 Task: Select the after drop in the drop into the editor: show drop selector.
Action: Mouse moved to (11, 562)
Screenshot: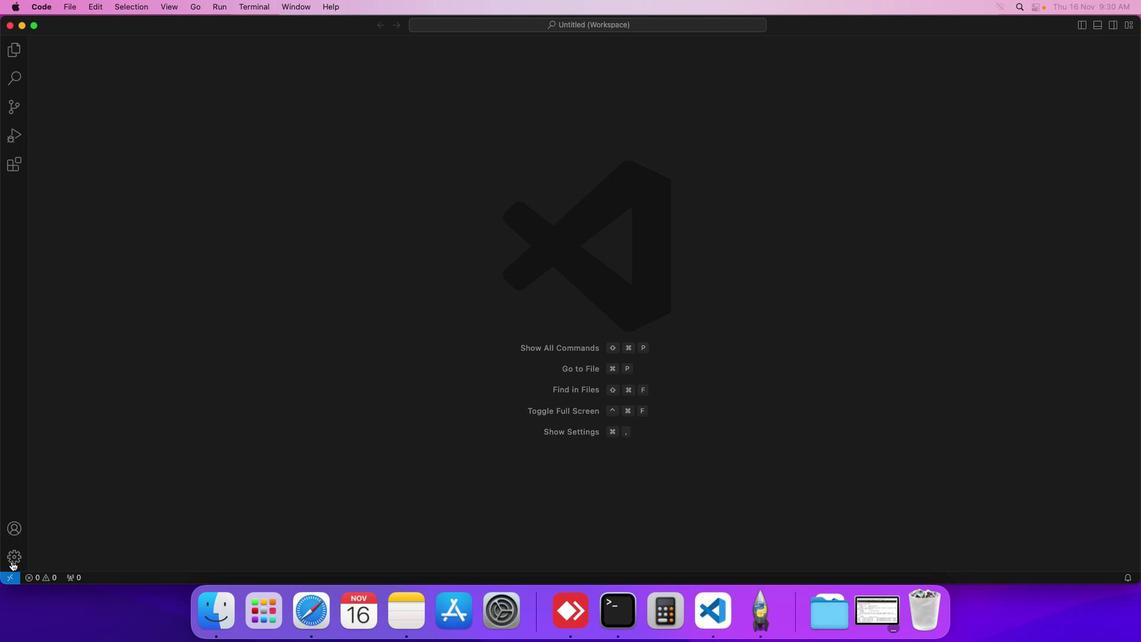 
Action: Mouse pressed left at (11, 562)
Screenshot: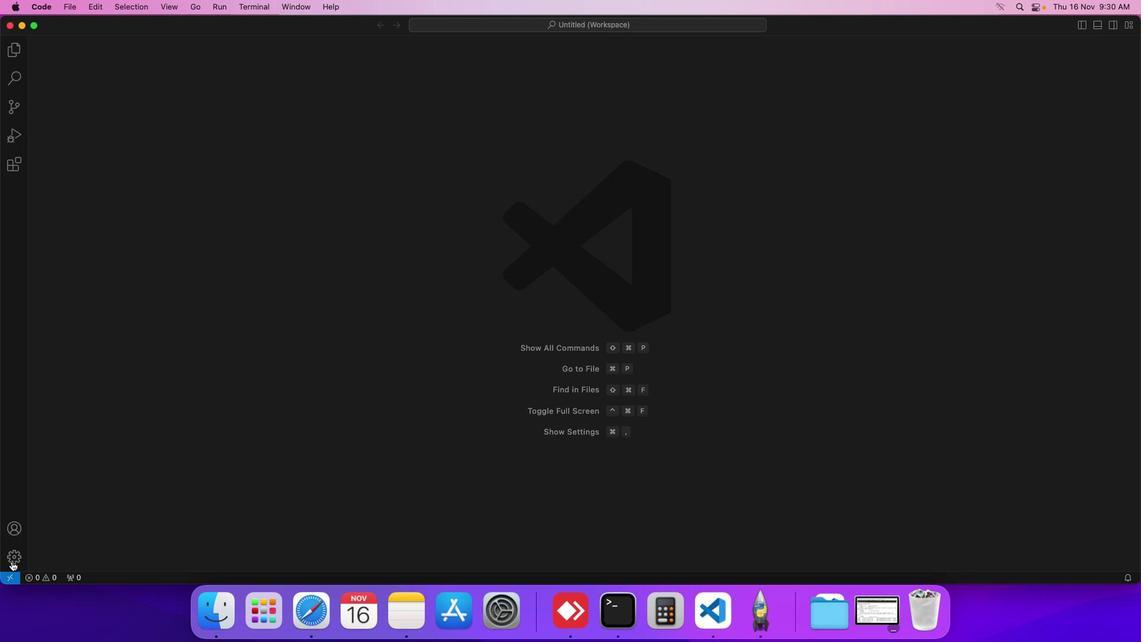 
Action: Mouse moved to (130, 468)
Screenshot: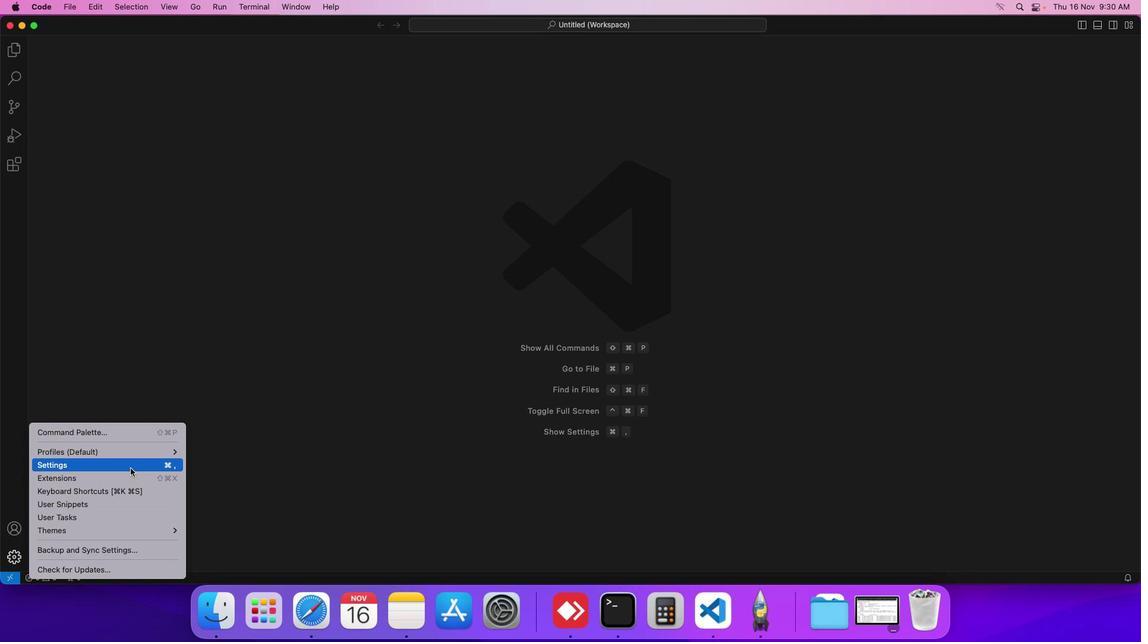 
Action: Mouse pressed left at (130, 468)
Screenshot: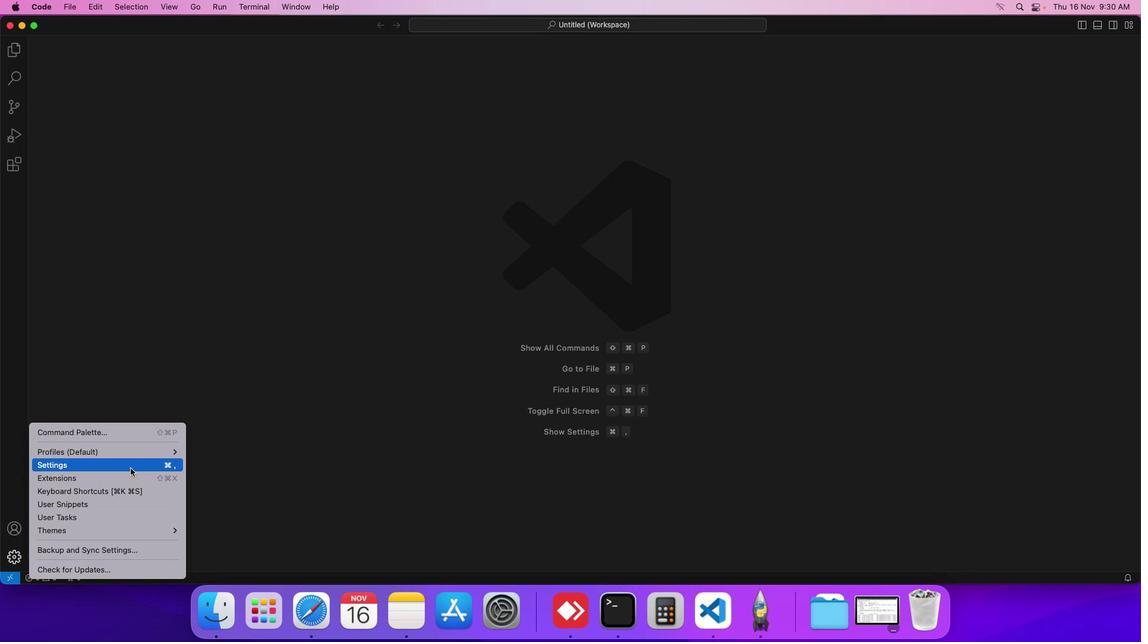 
Action: Mouse moved to (311, 101)
Screenshot: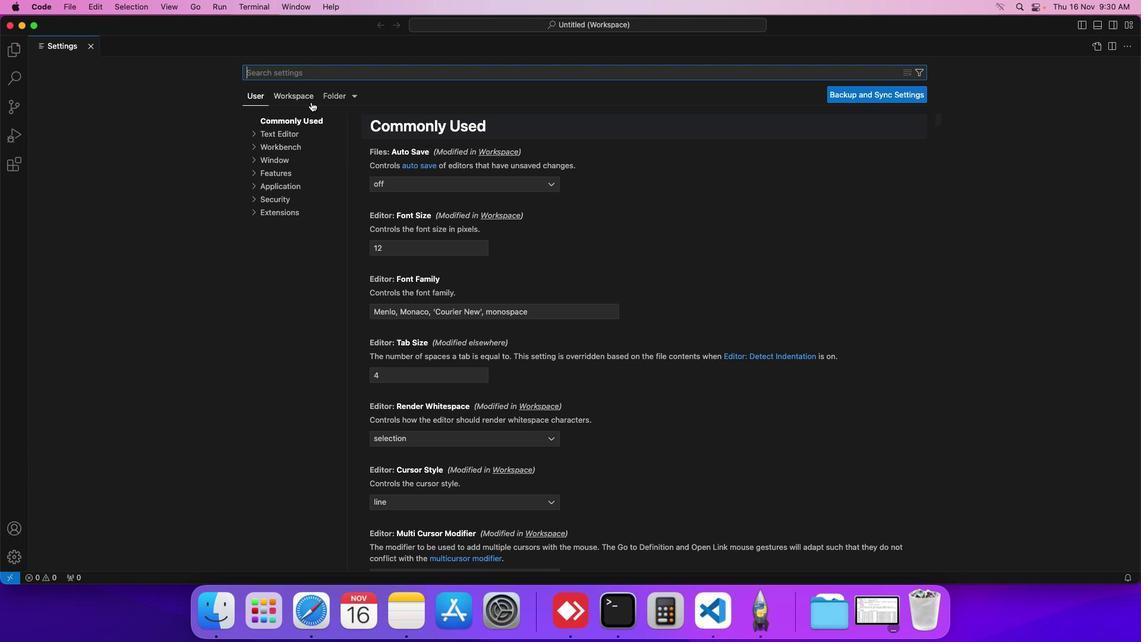 
Action: Mouse pressed left at (311, 101)
Screenshot: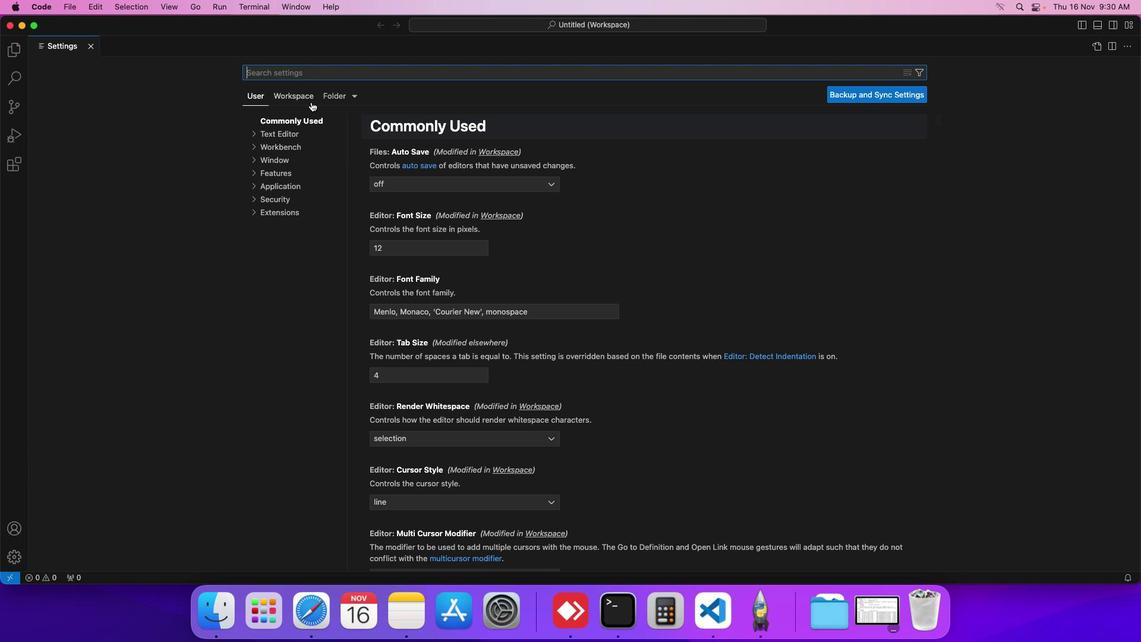 
Action: Mouse moved to (294, 133)
Screenshot: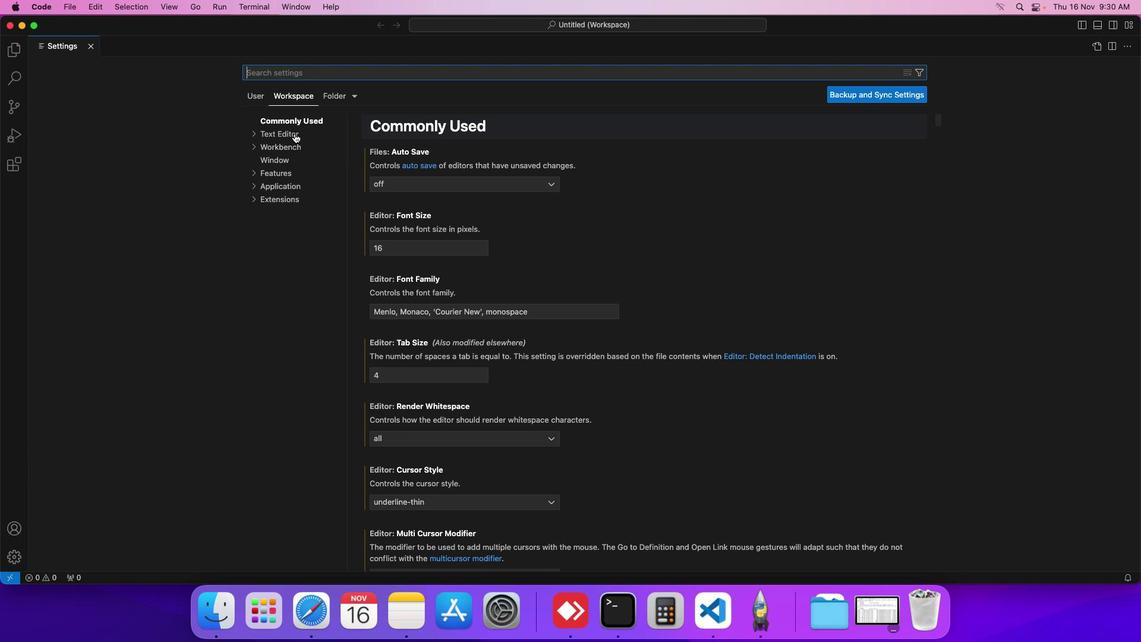 
Action: Mouse pressed left at (294, 133)
Screenshot: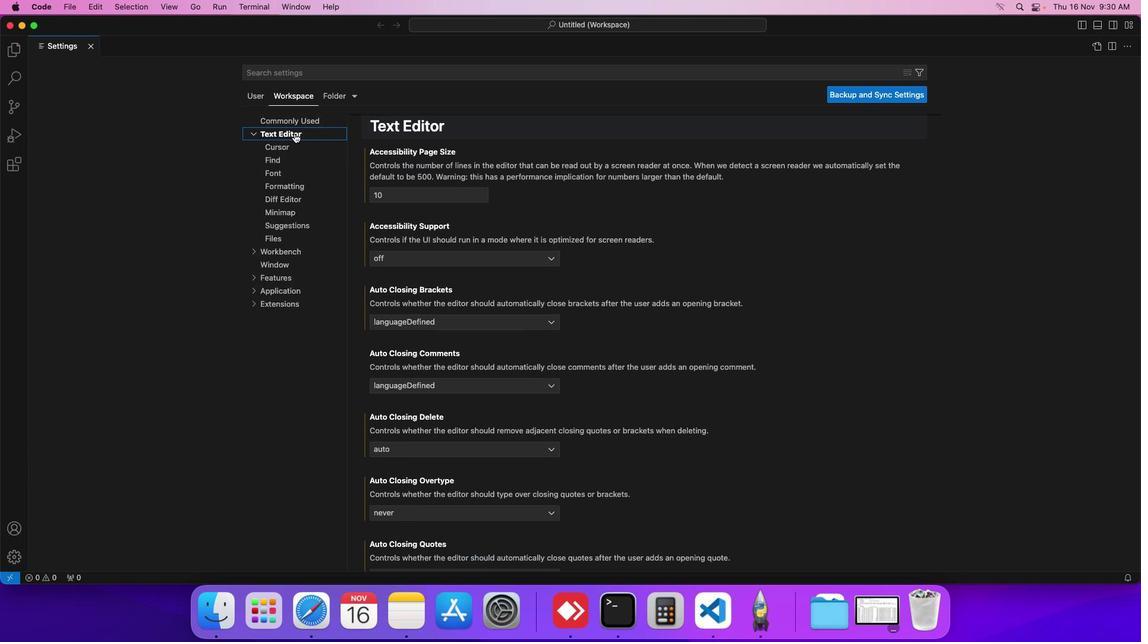 
Action: Mouse moved to (439, 334)
Screenshot: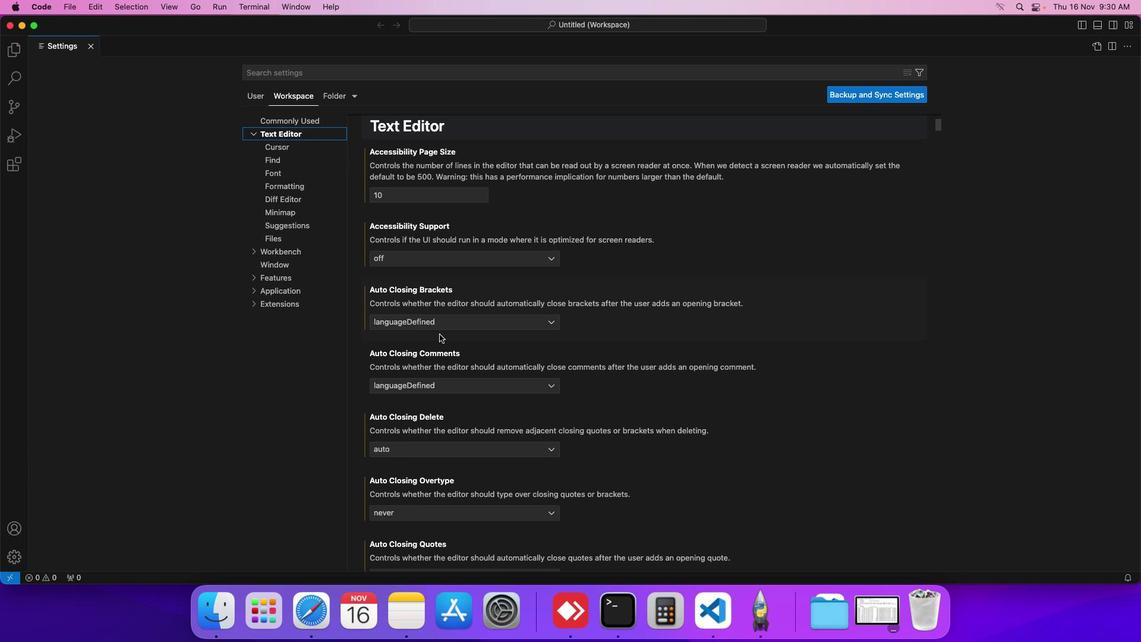
Action: Mouse scrolled (439, 334) with delta (0, 0)
Screenshot: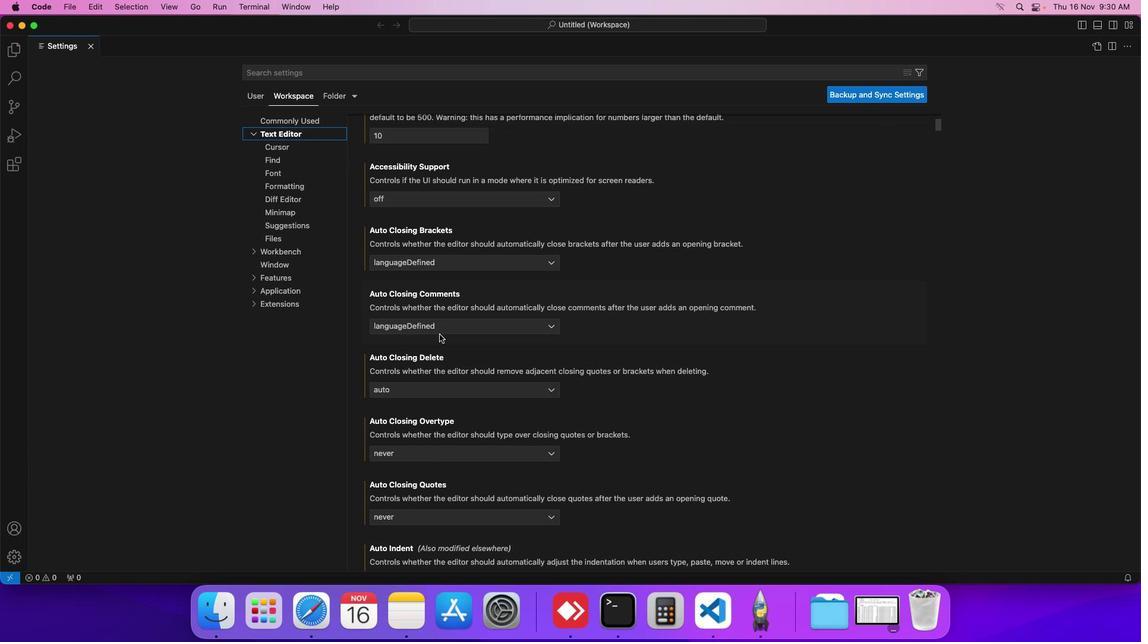 
Action: Mouse scrolled (439, 334) with delta (0, 0)
Screenshot: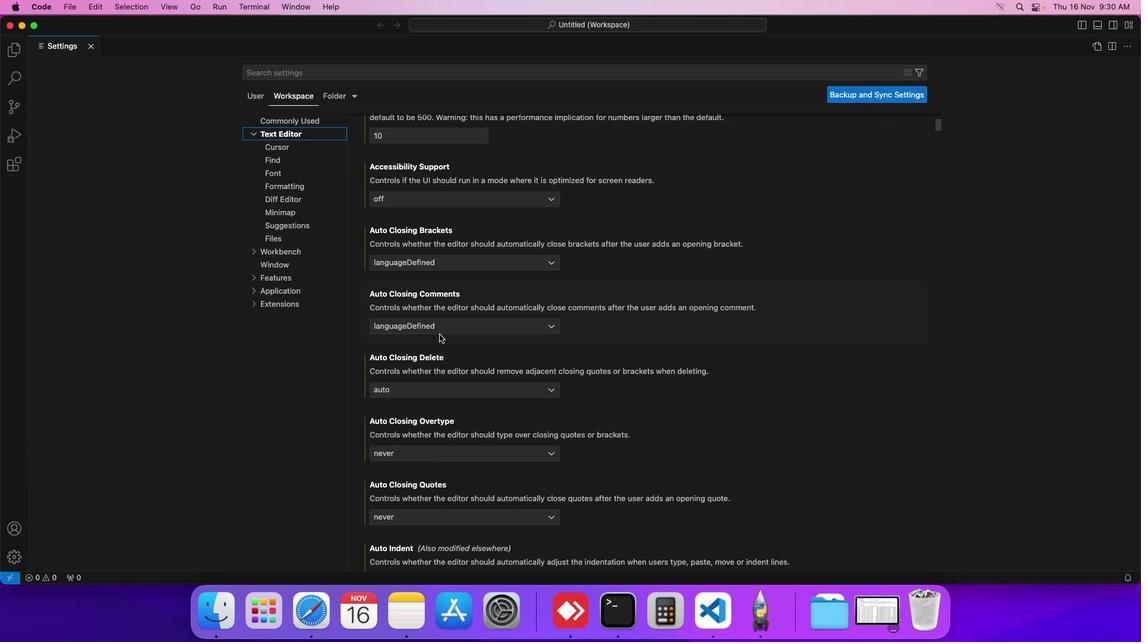 
Action: Mouse scrolled (439, 334) with delta (0, 0)
Screenshot: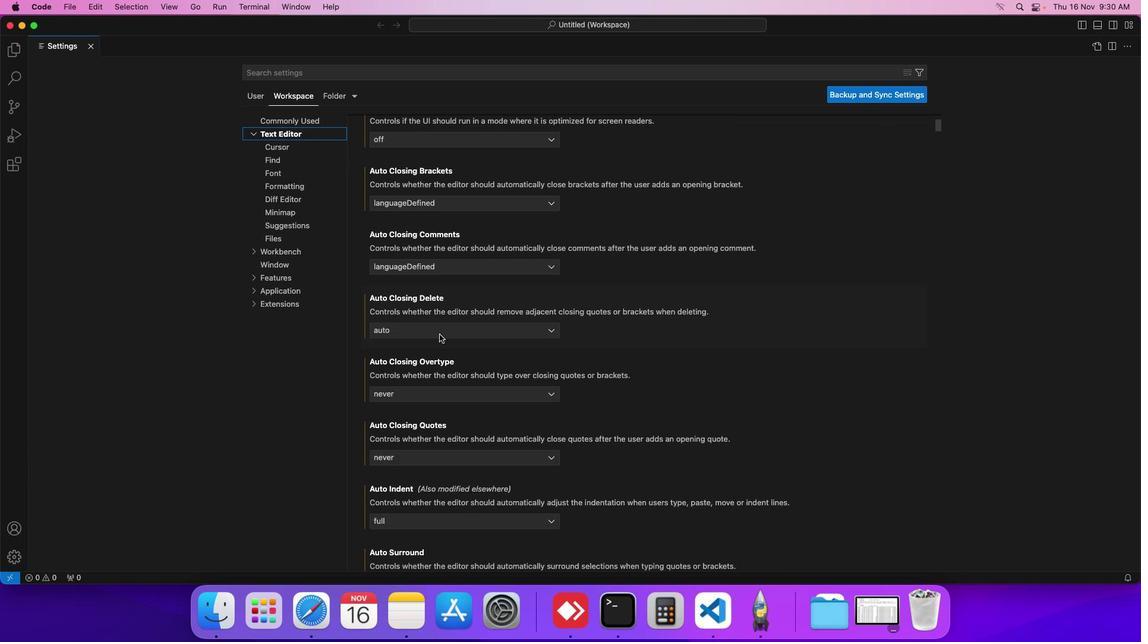 
Action: Mouse scrolled (439, 334) with delta (0, 0)
Screenshot: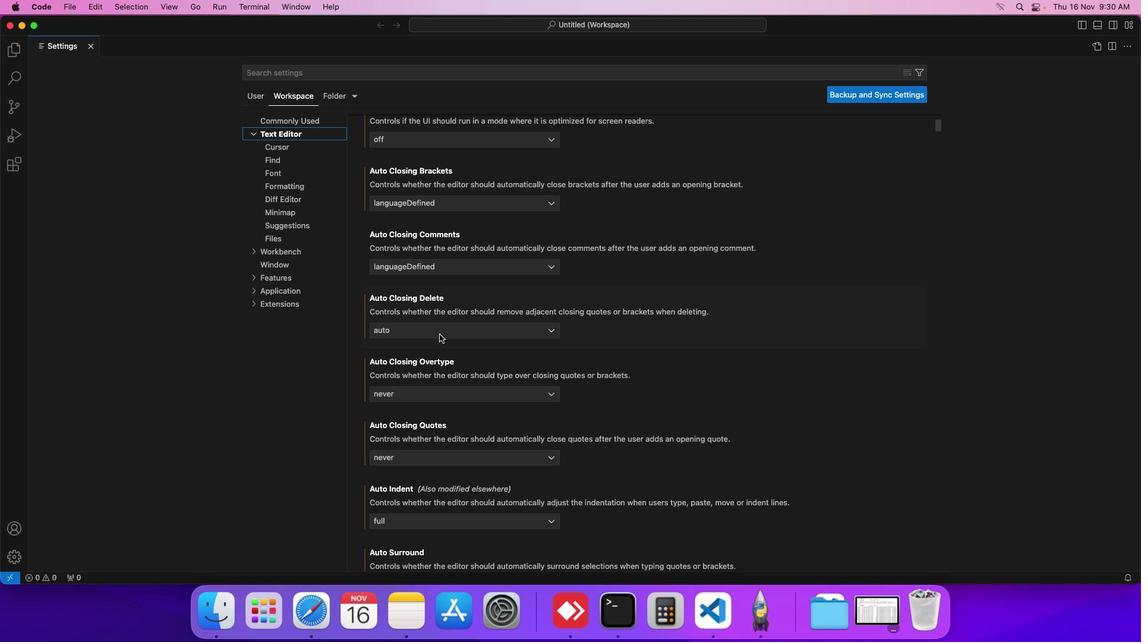 
Action: Mouse scrolled (439, 334) with delta (0, 0)
Screenshot: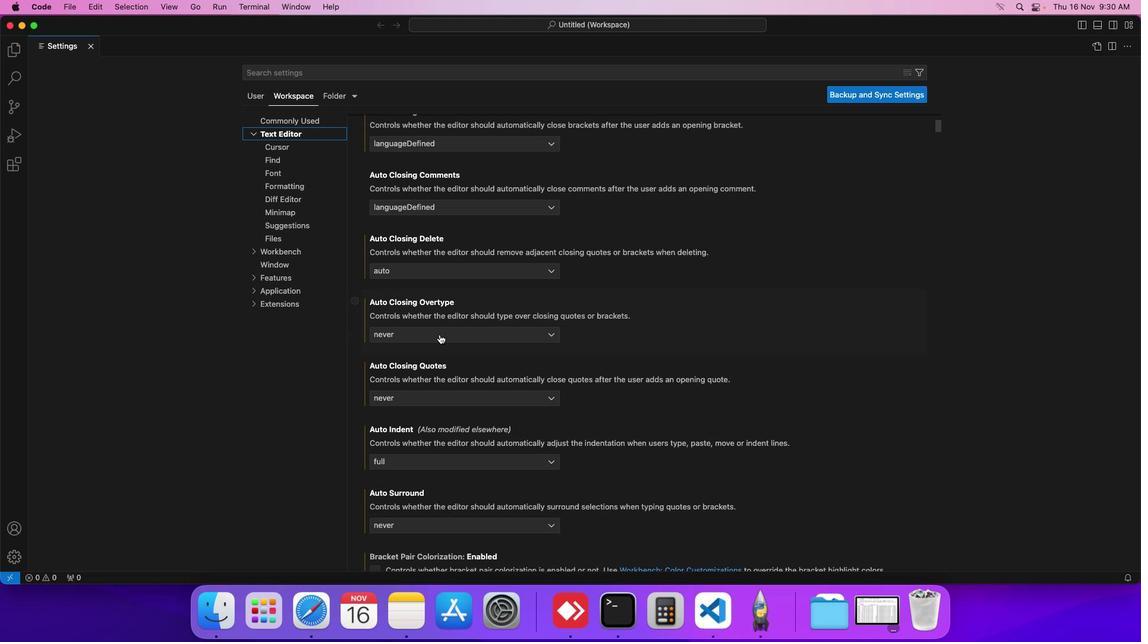 
Action: Mouse scrolled (439, 334) with delta (0, 0)
Screenshot: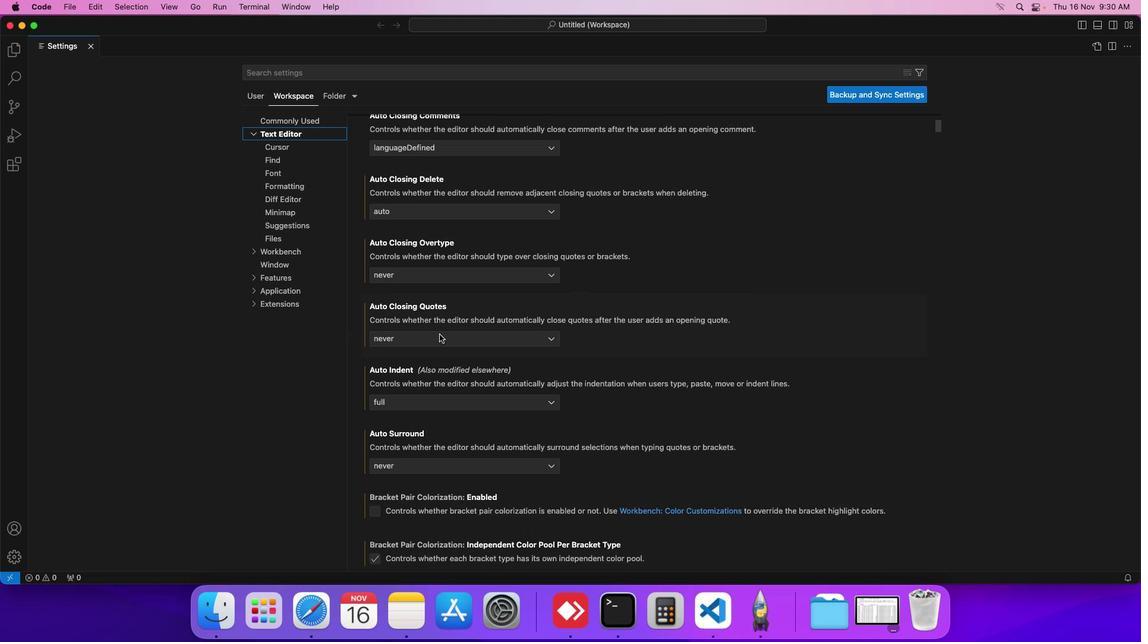 
Action: Mouse scrolled (439, 334) with delta (0, -1)
Screenshot: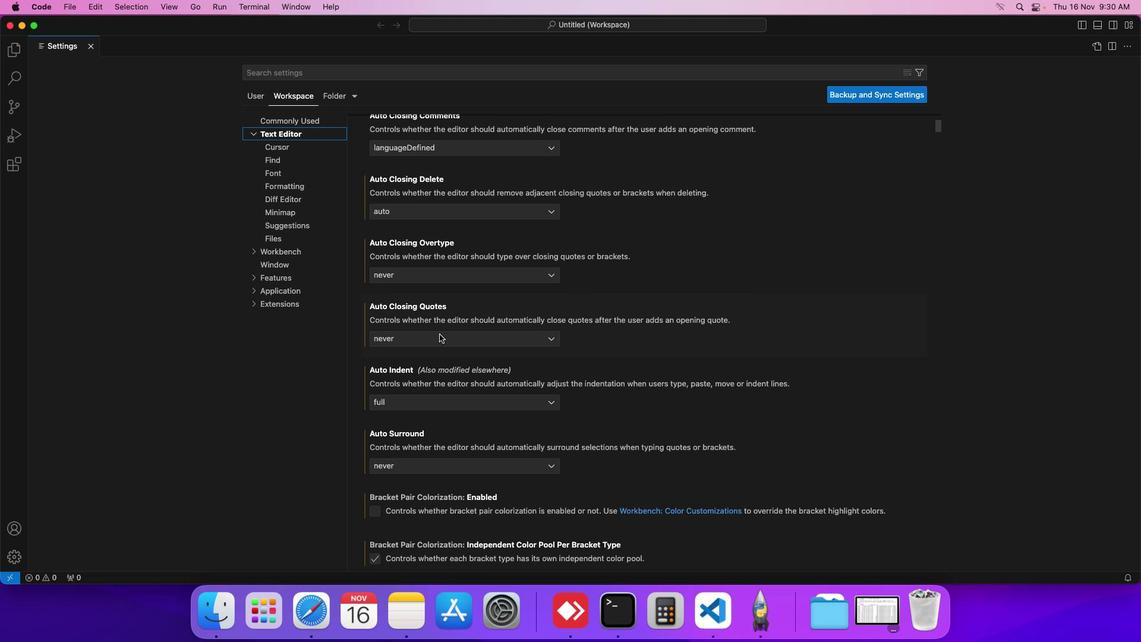 
Action: Mouse scrolled (439, 334) with delta (0, -1)
Screenshot: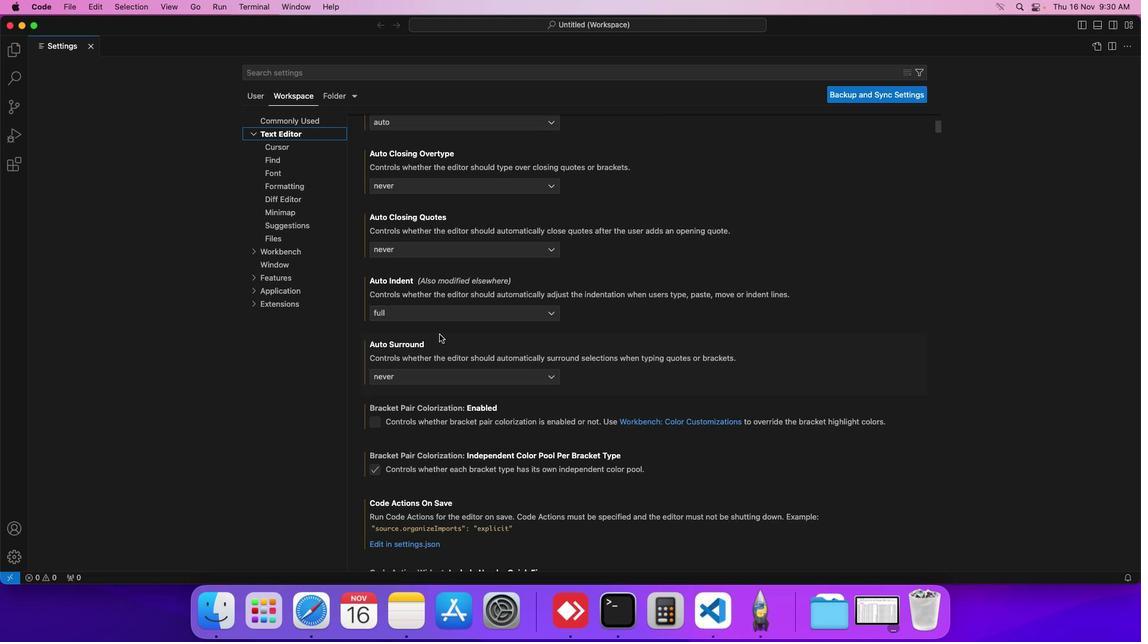 
Action: Mouse scrolled (439, 334) with delta (0, -1)
Screenshot: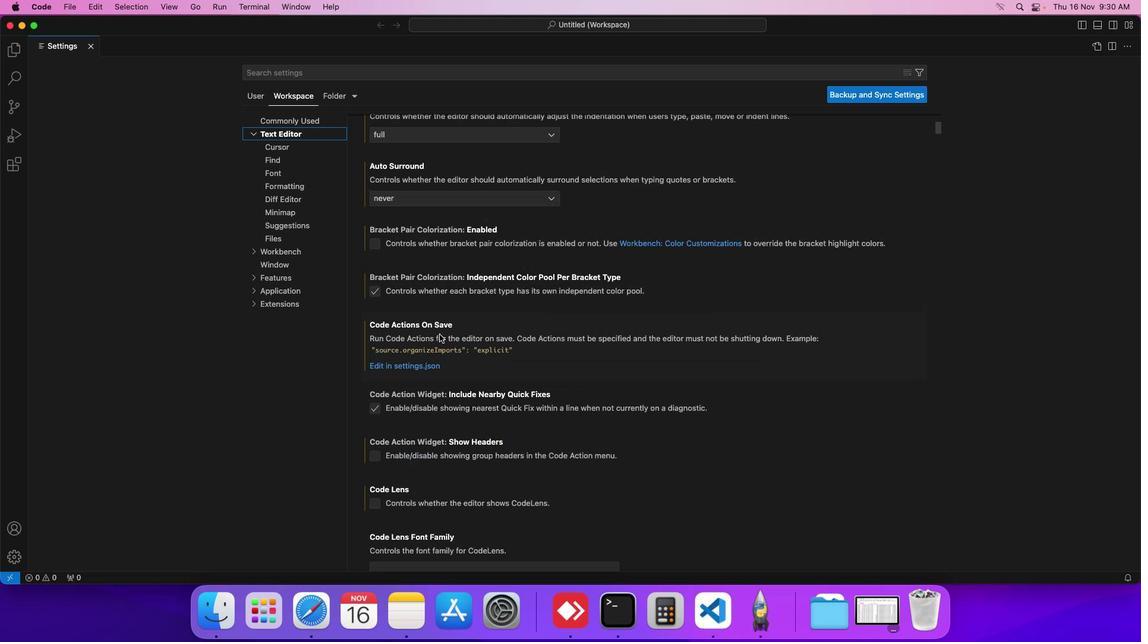 
Action: Mouse scrolled (439, 334) with delta (0, -1)
Screenshot: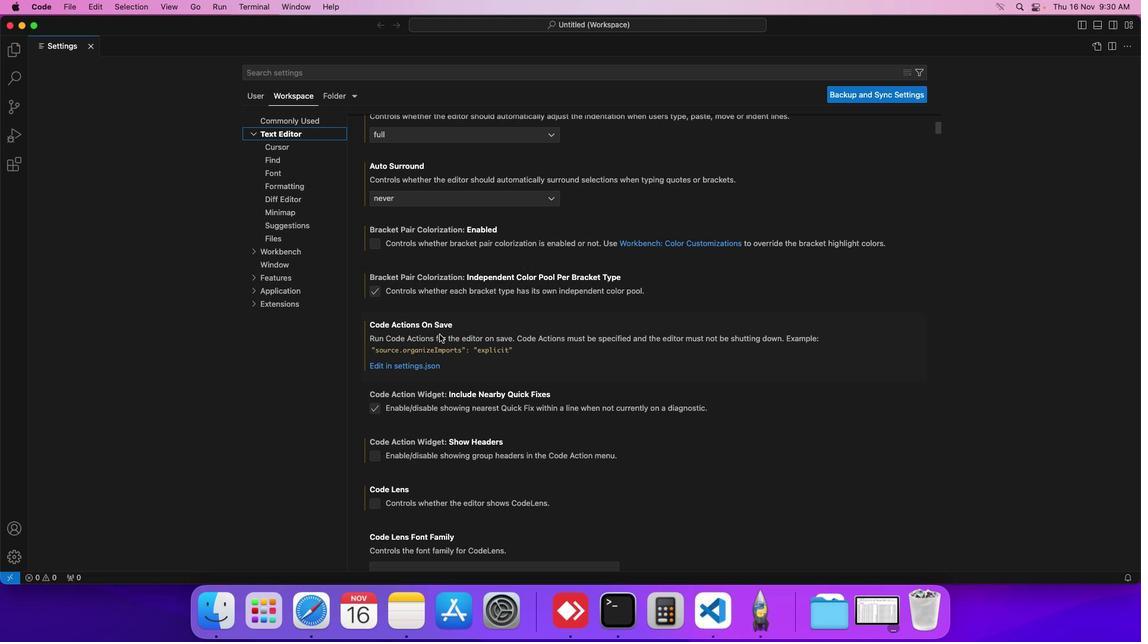 
Action: Mouse scrolled (439, 334) with delta (0, 0)
Screenshot: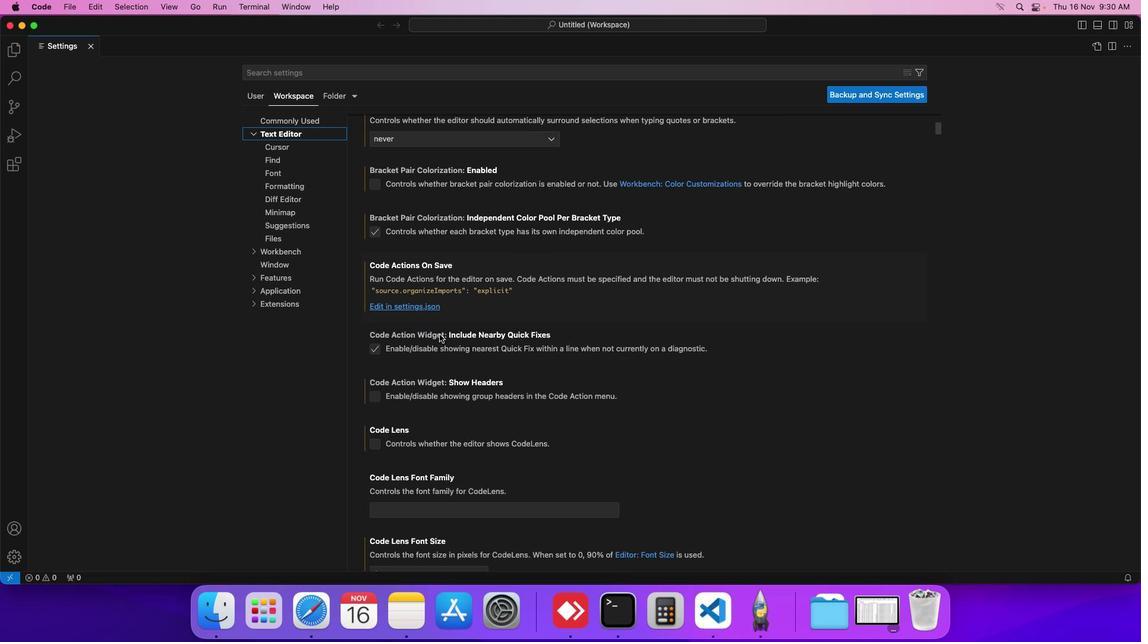 
Action: Mouse scrolled (439, 334) with delta (0, 0)
Screenshot: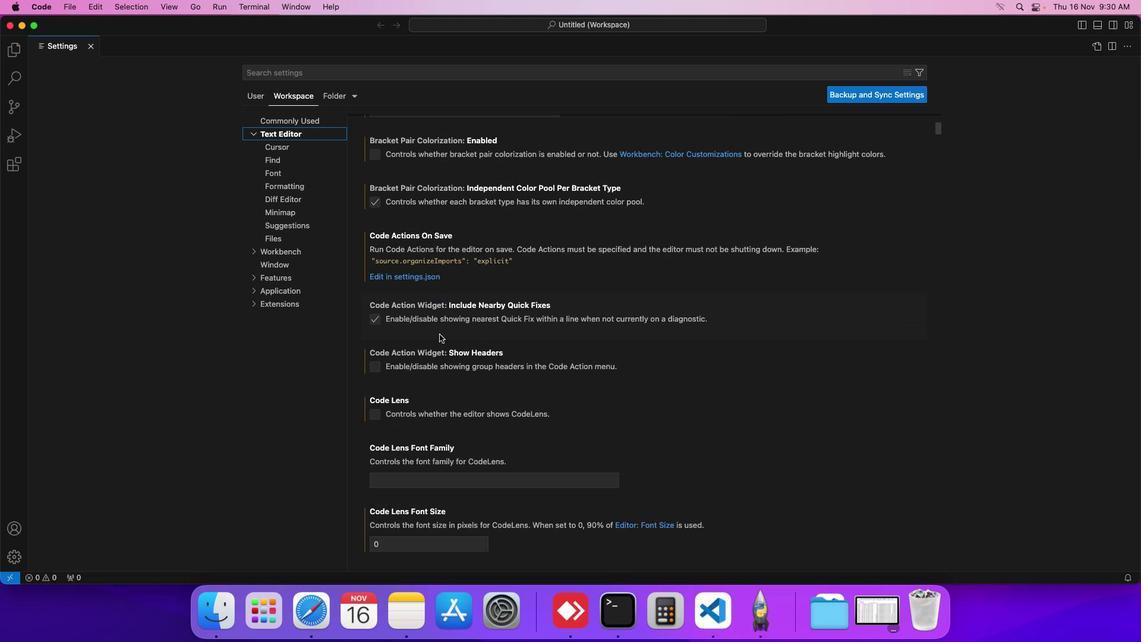
Action: Mouse scrolled (439, 334) with delta (0, 0)
Screenshot: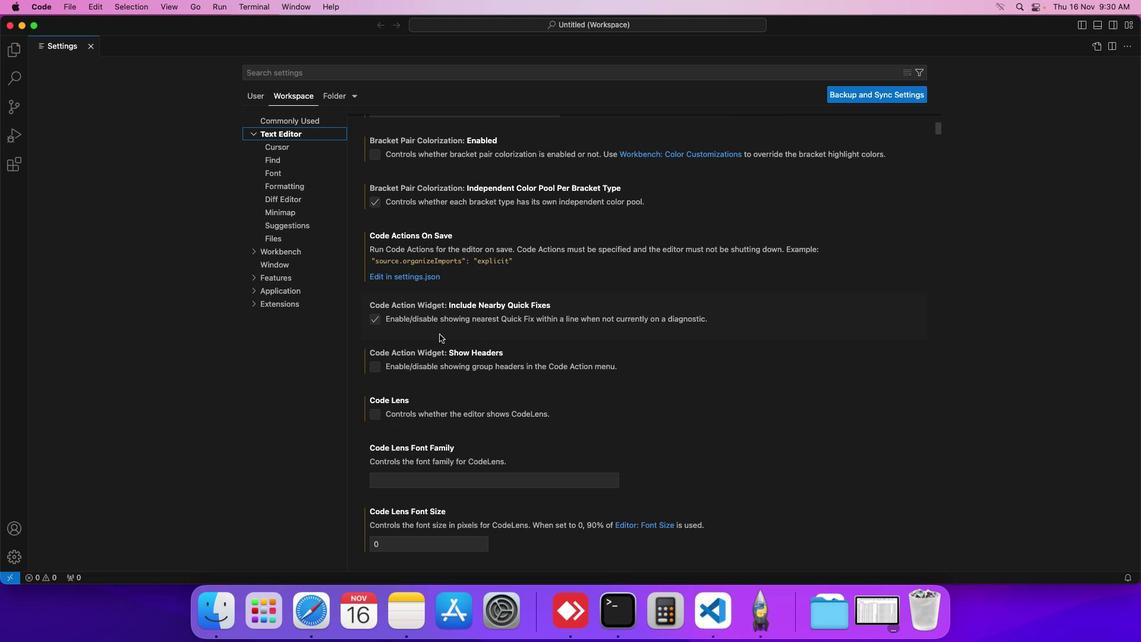 
Action: Mouse scrolled (439, 334) with delta (0, 0)
Screenshot: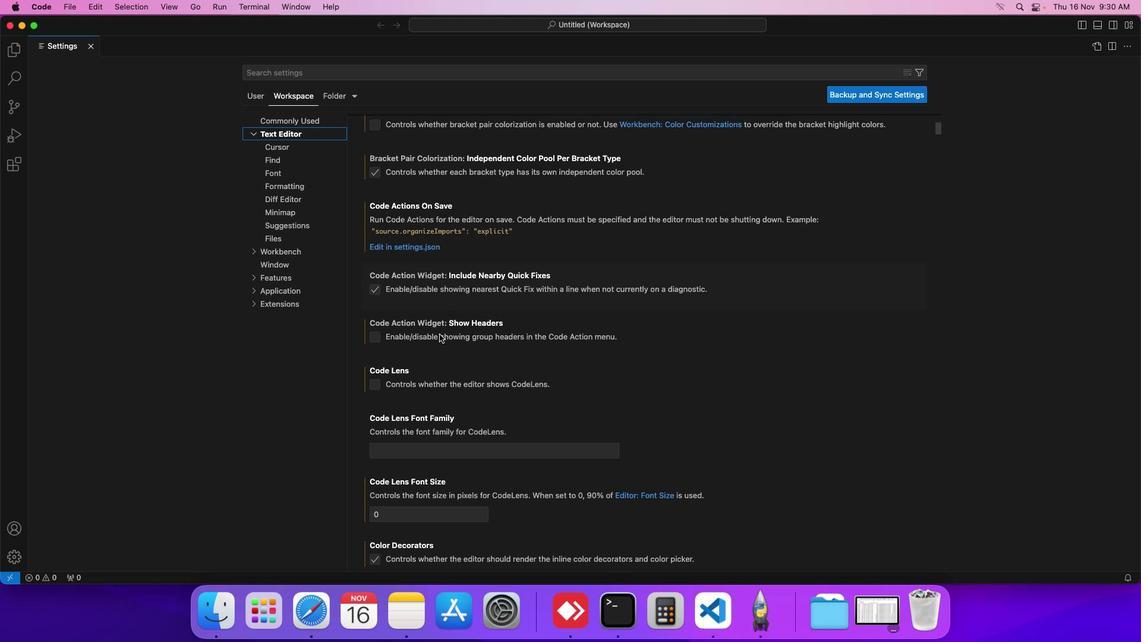 
Action: Mouse scrolled (439, 334) with delta (0, 0)
Screenshot: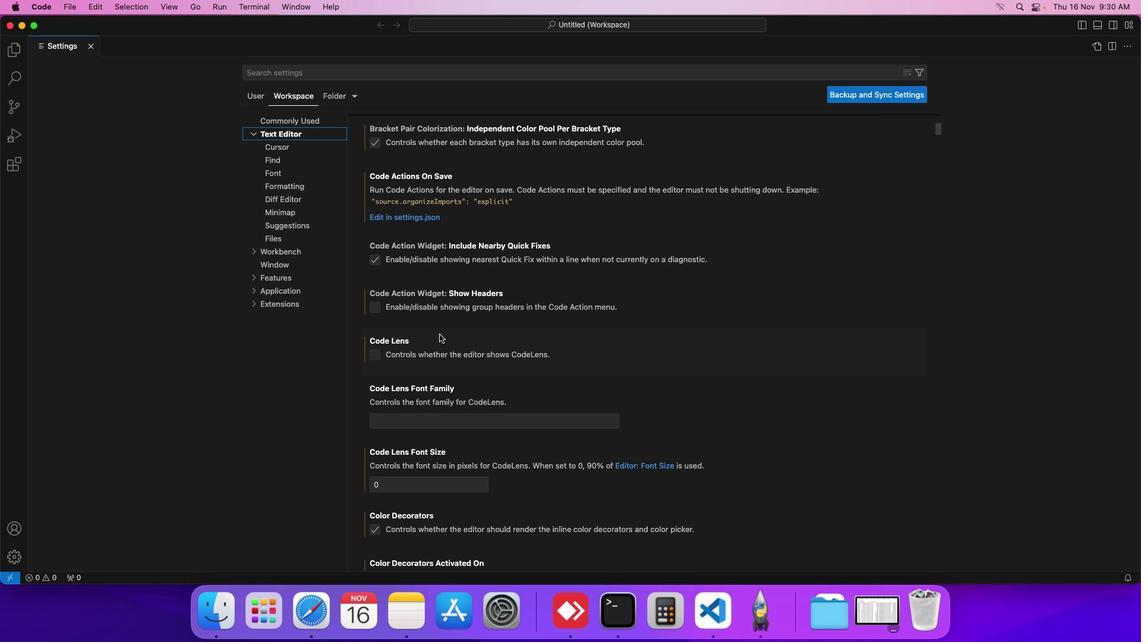 
Action: Mouse scrolled (439, 334) with delta (0, 0)
Screenshot: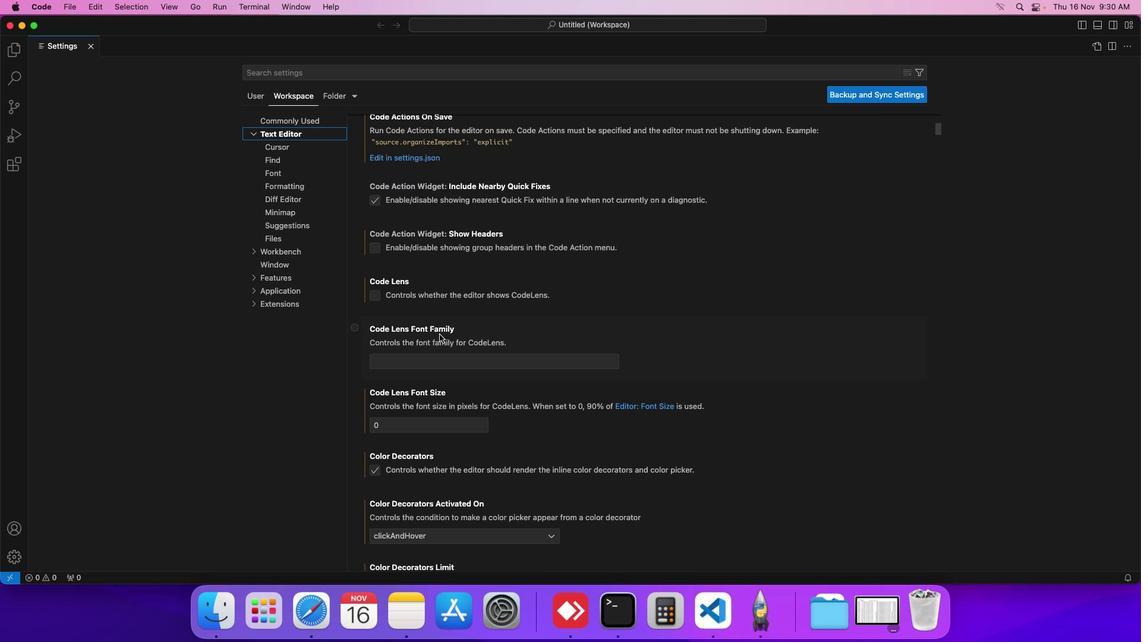 
Action: Mouse scrolled (439, 334) with delta (0, 0)
Screenshot: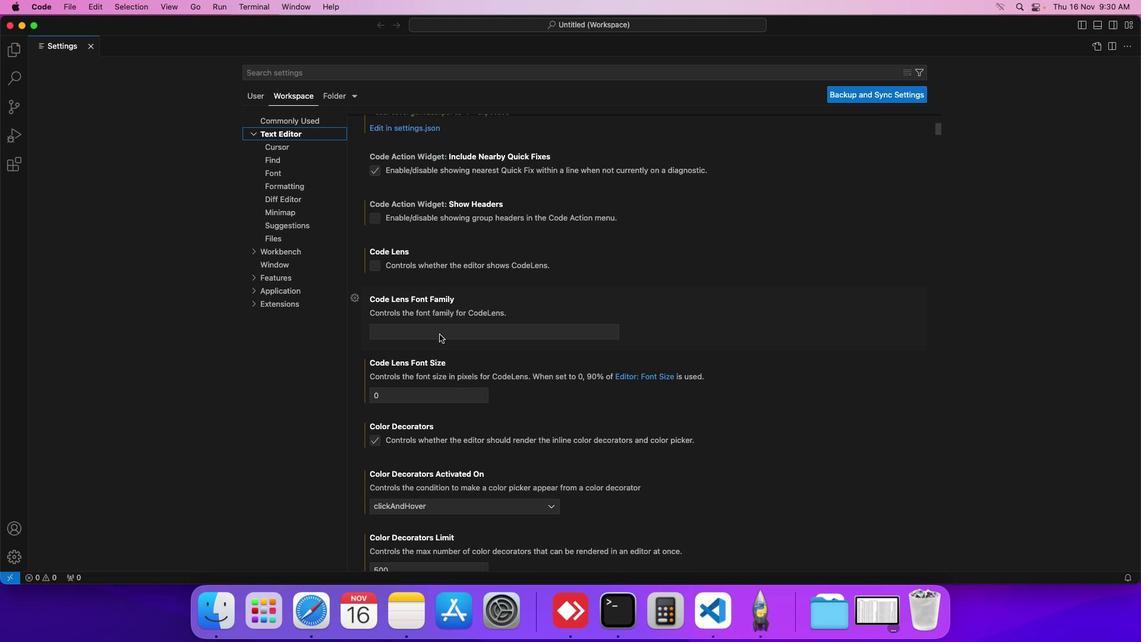 
Action: Mouse scrolled (439, 334) with delta (0, 0)
Screenshot: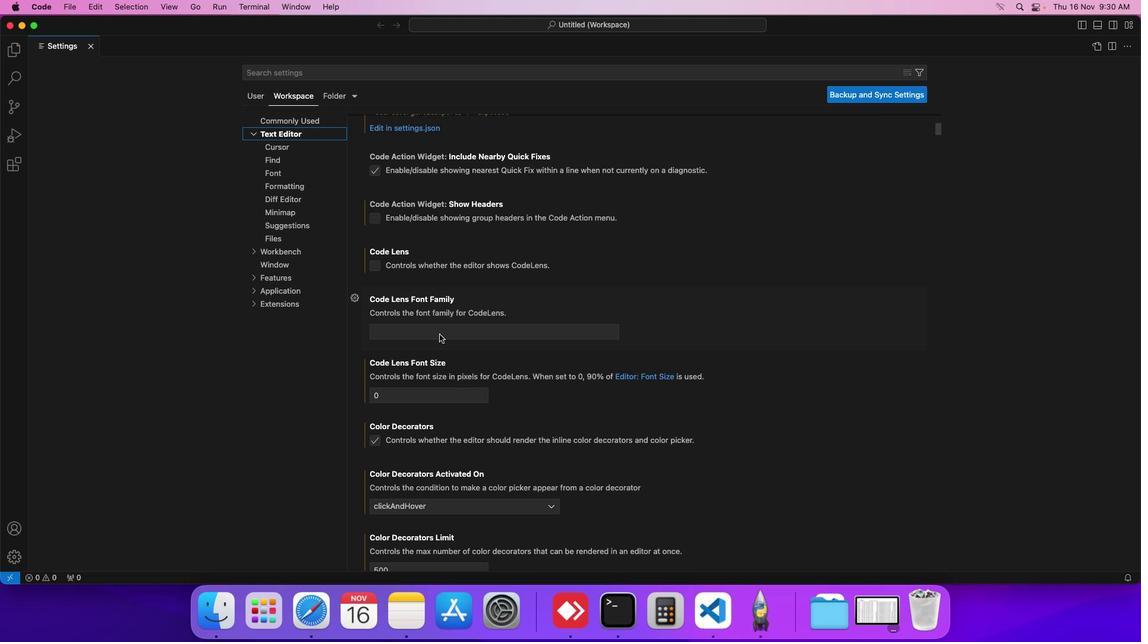 
Action: Mouse scrolled (439, 334) with delta (0, 0)
Screenshot: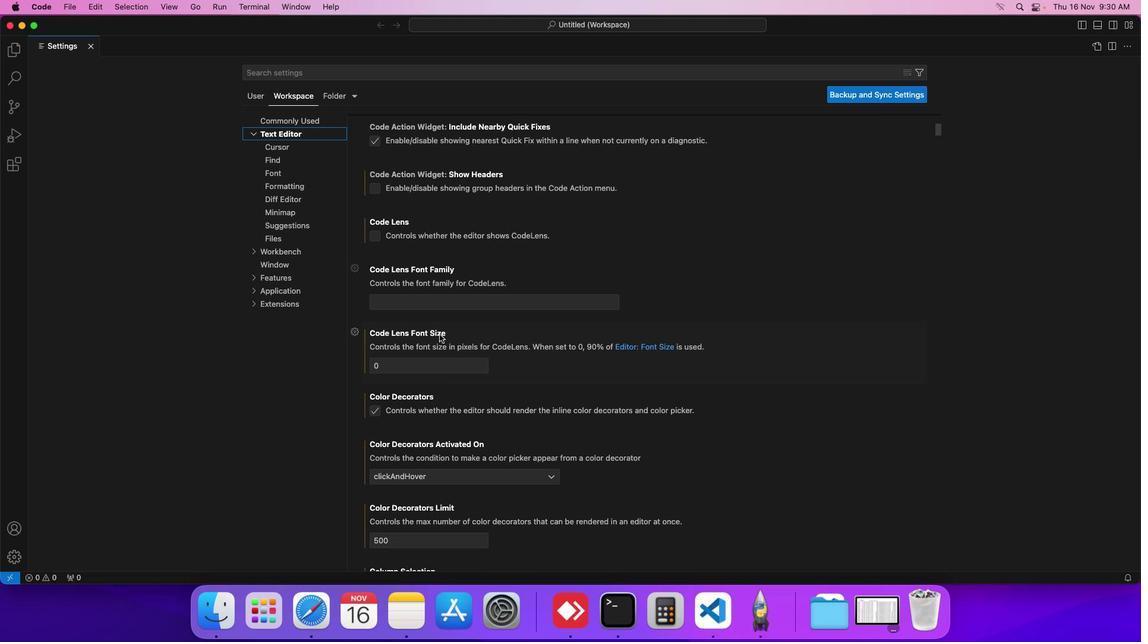 
Action: Mouse scrolled (439, 334) with delta (0, 0)
Screenshot: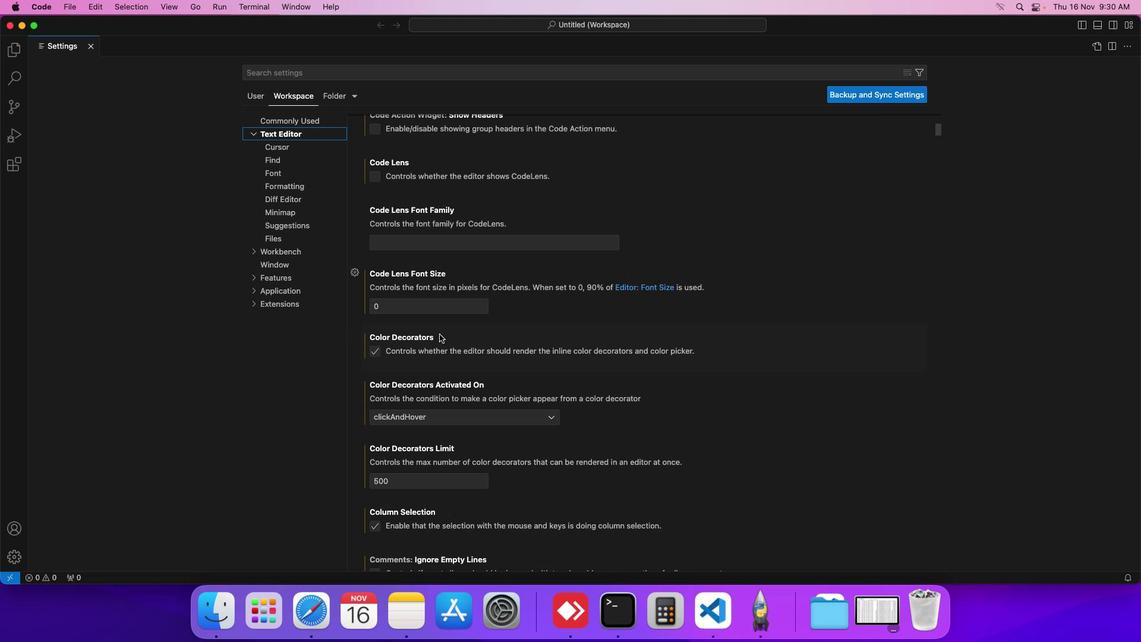 
Action: Mouse scrolled (439, 334) with delta (0, 0)
Screenshot: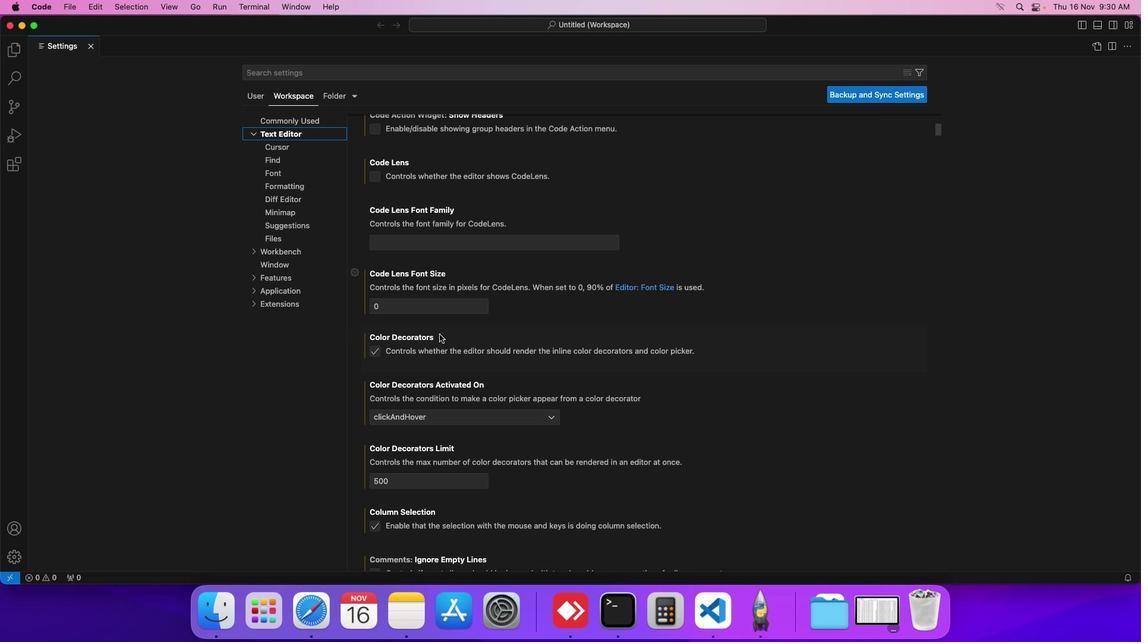 
Action: Mouse scrolled (439, 334) with delta (0, 0)
Screenshot: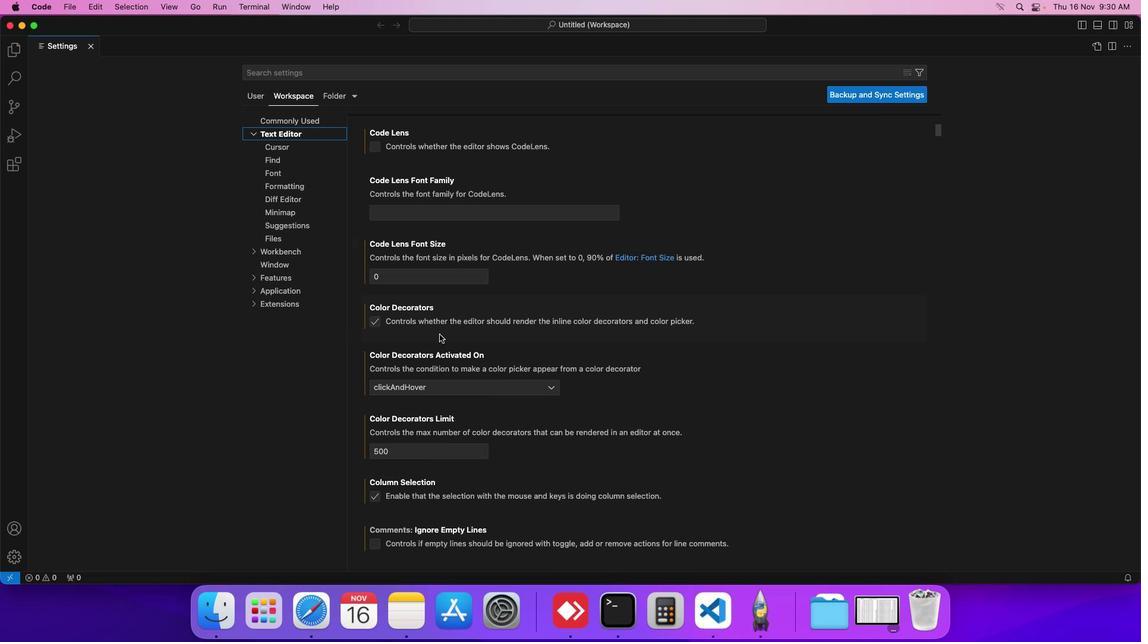 
Action: Mouse scrolled (439, 334) with delta (0, 0)
Screenshot: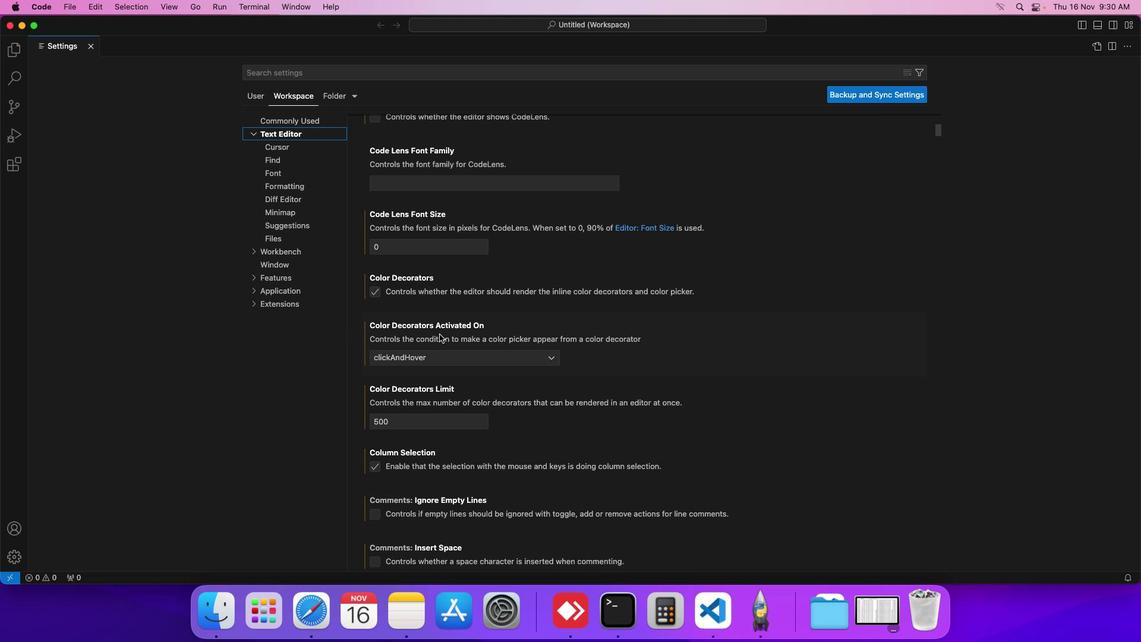 
Action: Mouse scrolled (439, 334) with delta (0, 0)
Screenshot: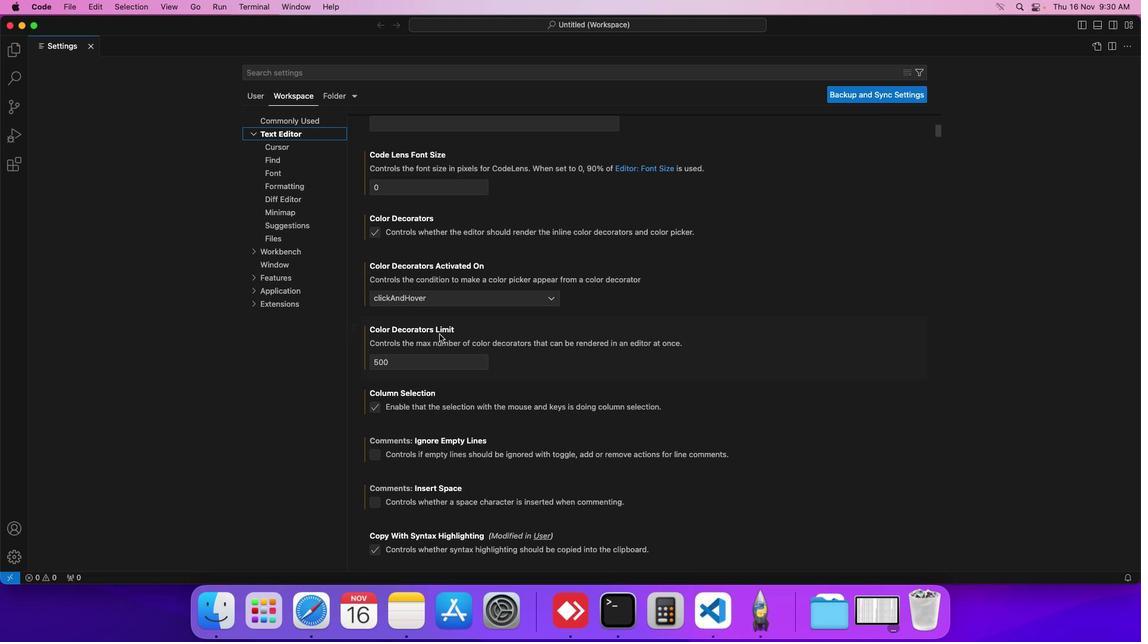 
Action: Mouse scrolled (439, 334) with delta (0, 0)
Screenshot: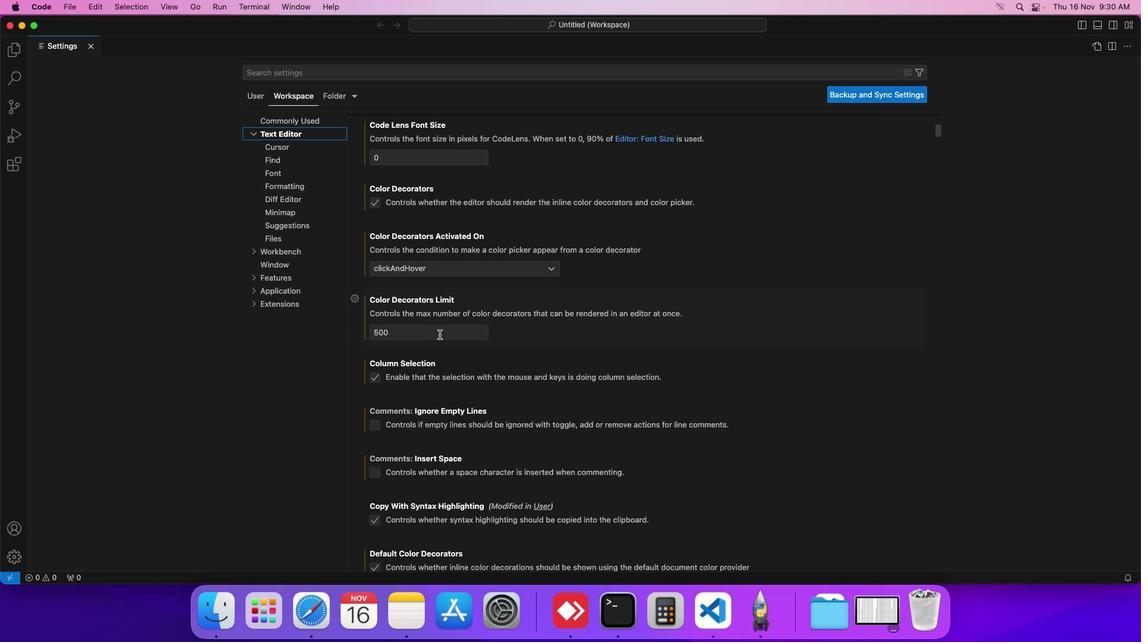 
Action: Mouse scrolled (439, 334) with delta (0, 0)
Screenshot: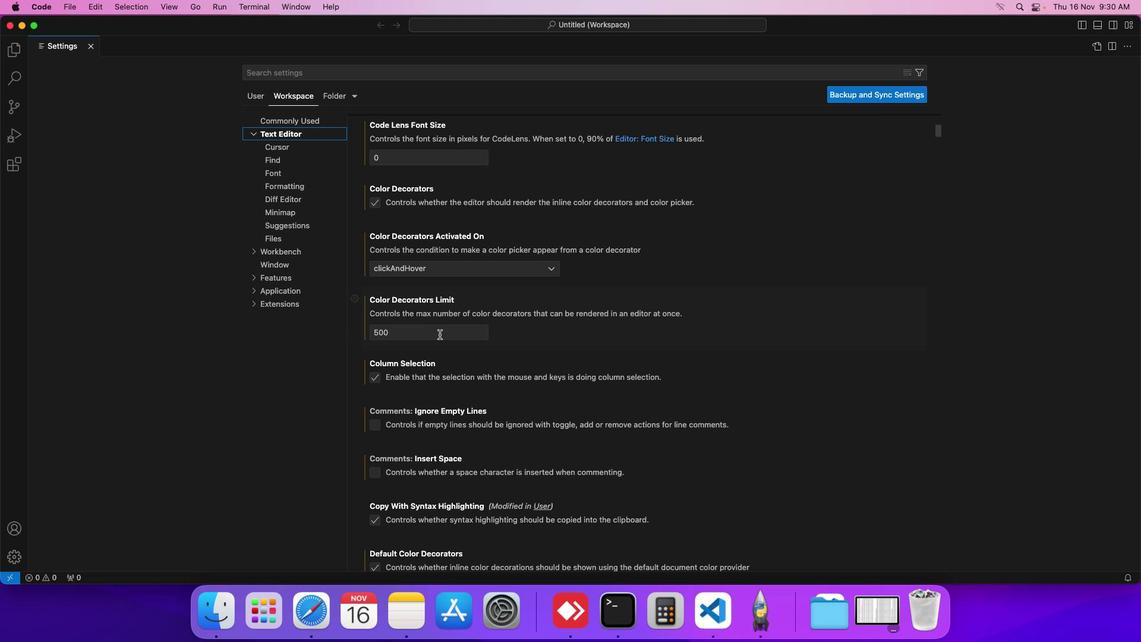 
Action: Mouse scrolled (439, 334) with delta (0, 0)
Screenshot: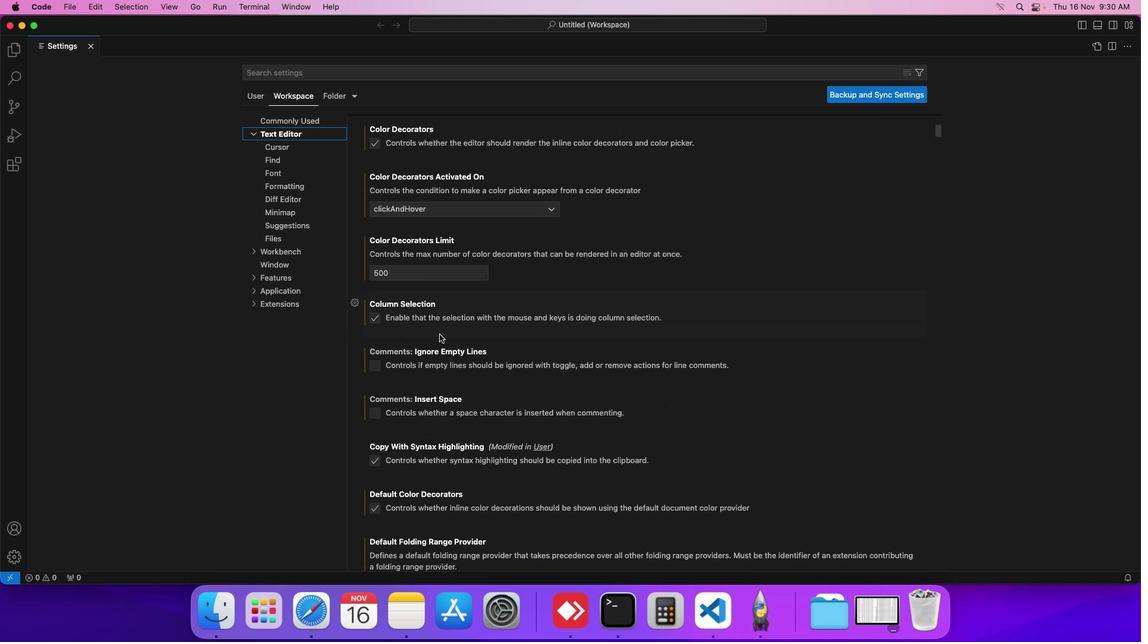 
Action: Mouse scrolled (439, 334) with delta (0, 0)
Screenshot: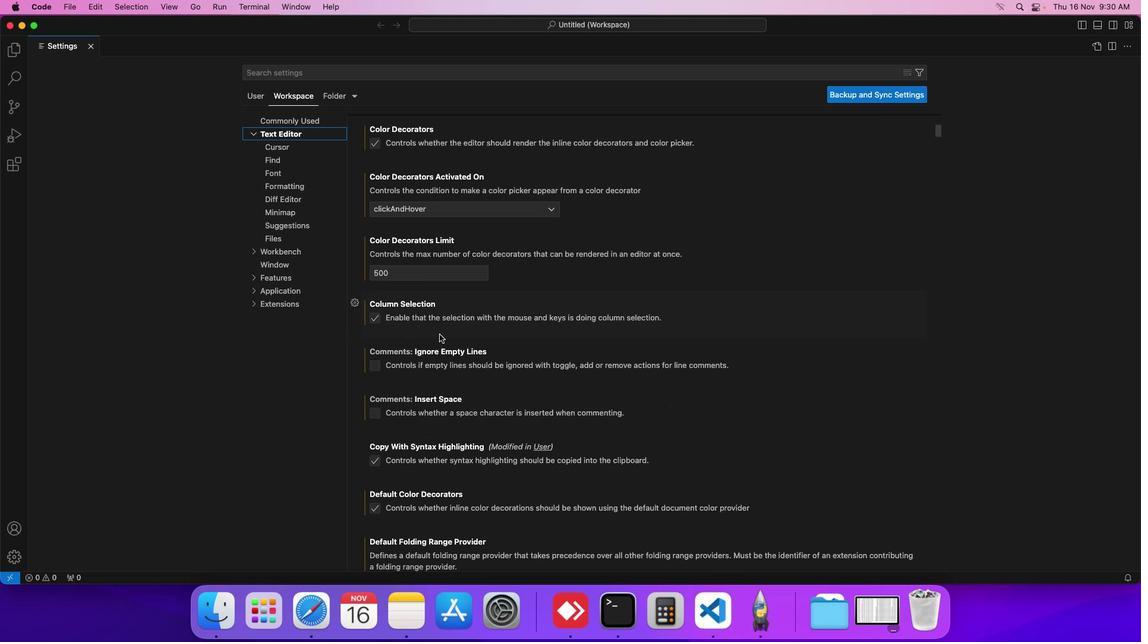 
Action: Mouse scrolled (439, 334) with delta (0, 0)
Screenshot: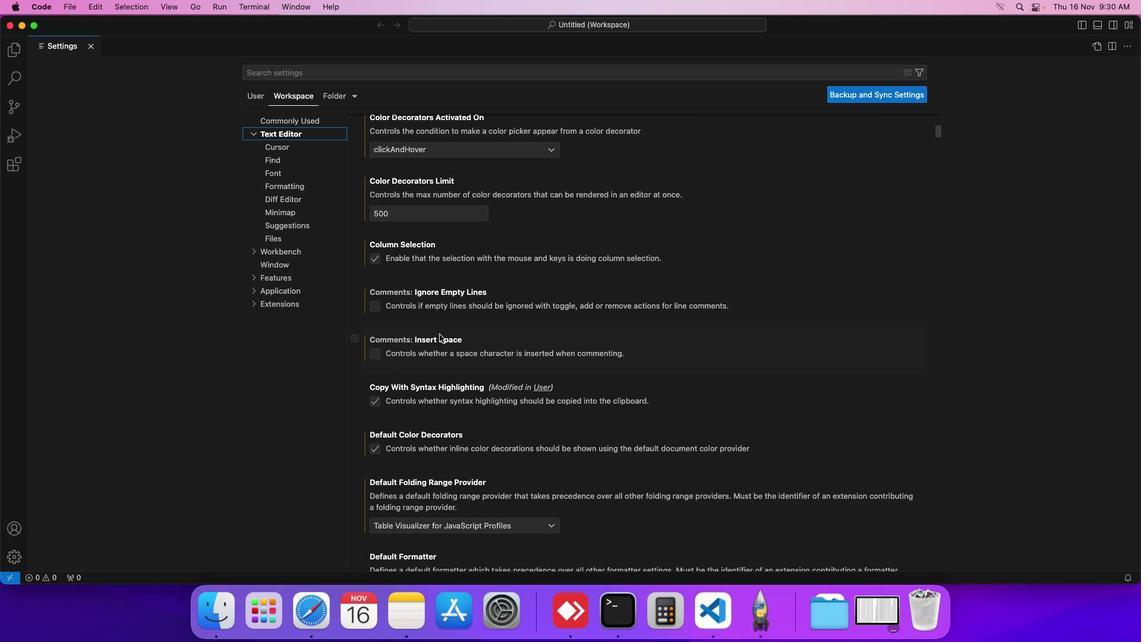 
Action: Mouse scrolled (439, 334) with delta (0, 0)
Screenshot: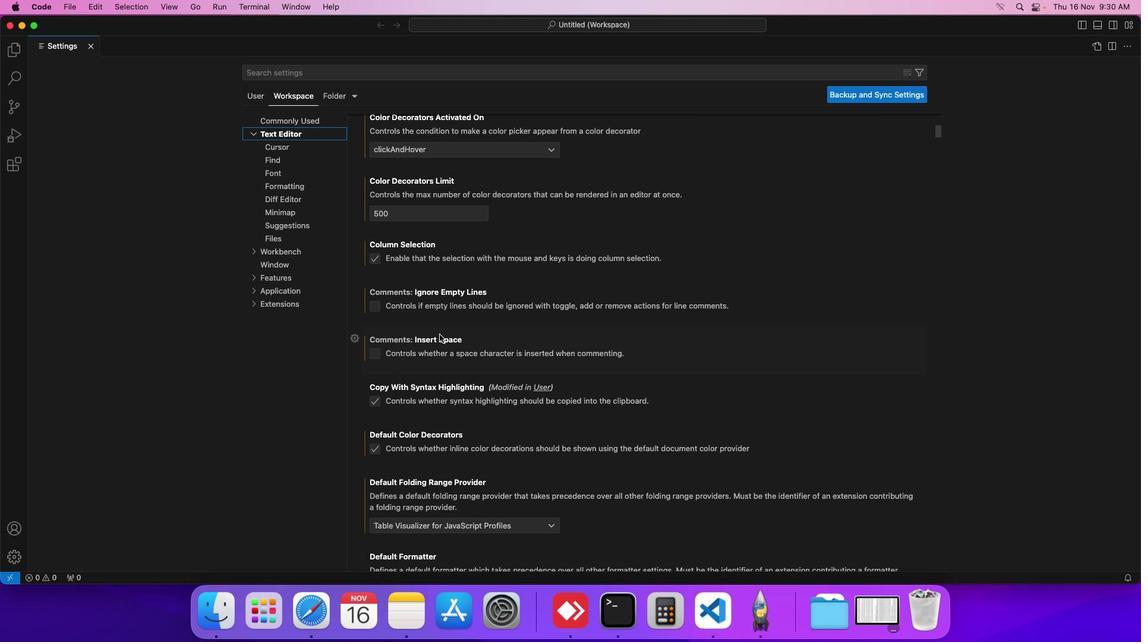 
Action: Mouse scrolled (439, 334) with delta (0, 0)
Screenshot: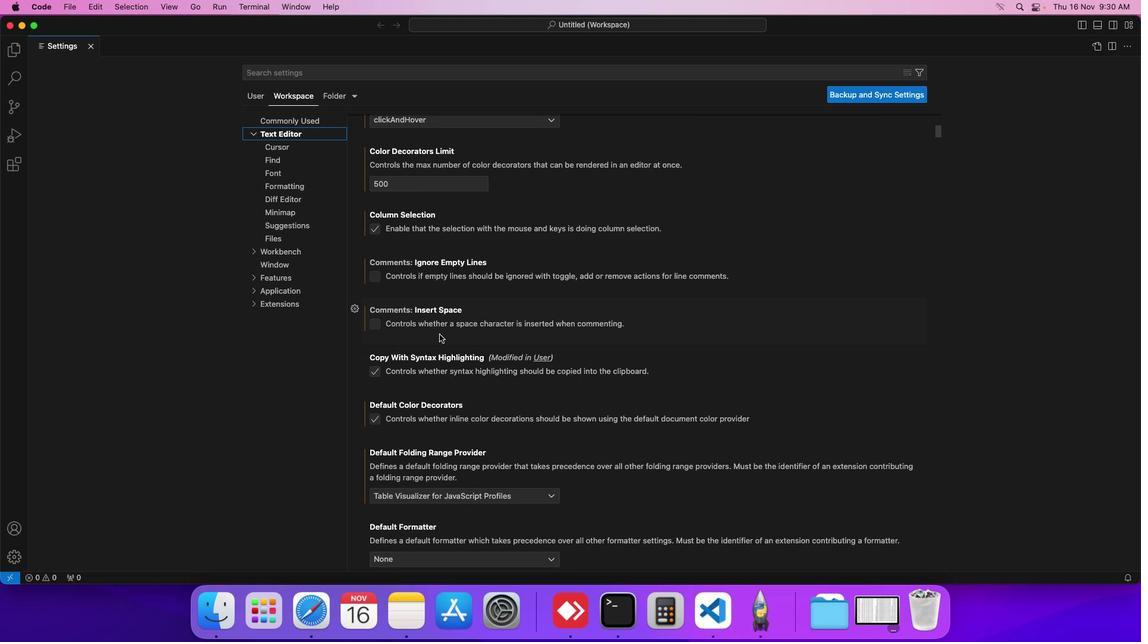 
Action: Mouse scrolled (439, 334) with delta (0, 0)
Screenshot: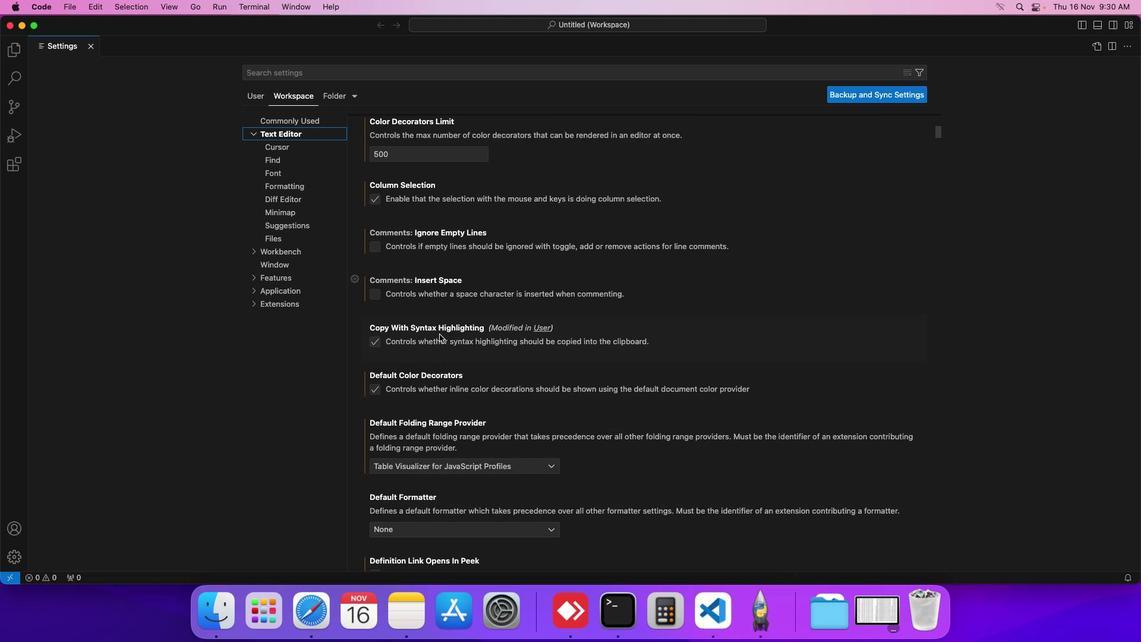 
Action: Mouse scrolled (439, 334) with delta (0, 0)
Screenshot: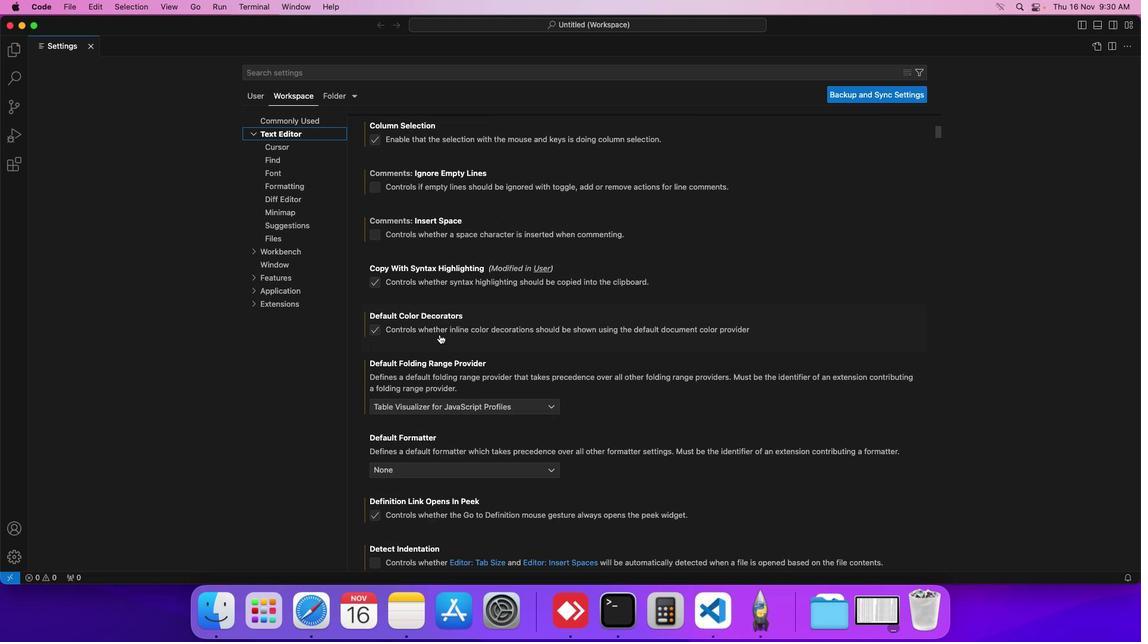 
Action: Mouse scrolled (439, 334) with delta (0, 0)
Screenshot: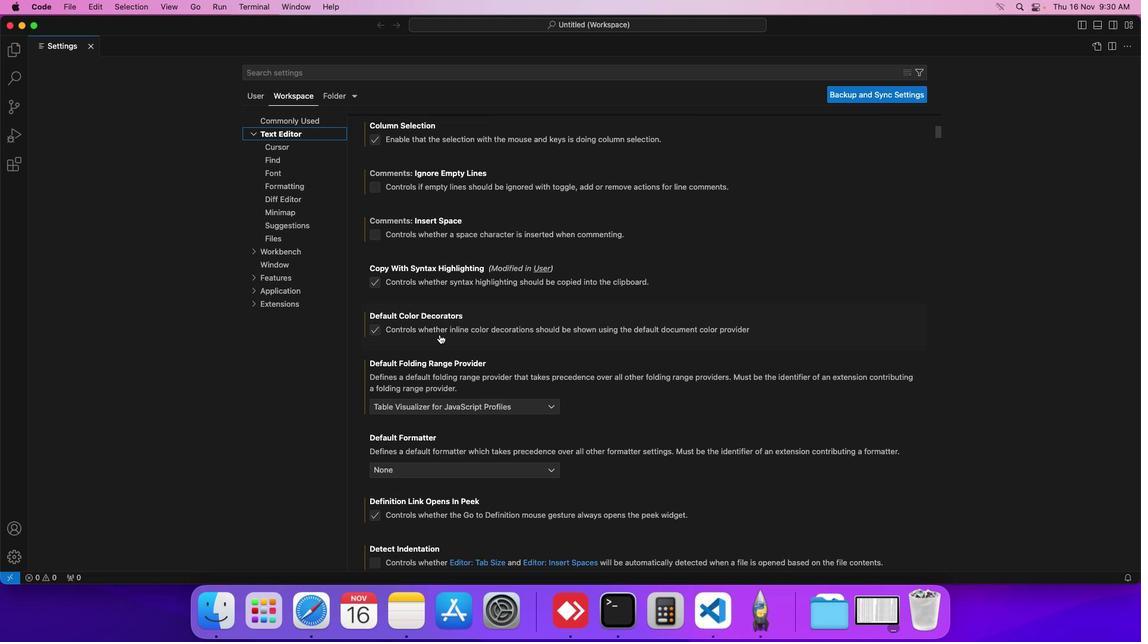 
Action: Mouse scrolled (439, 334) with delta (0, 0)
Screenshot: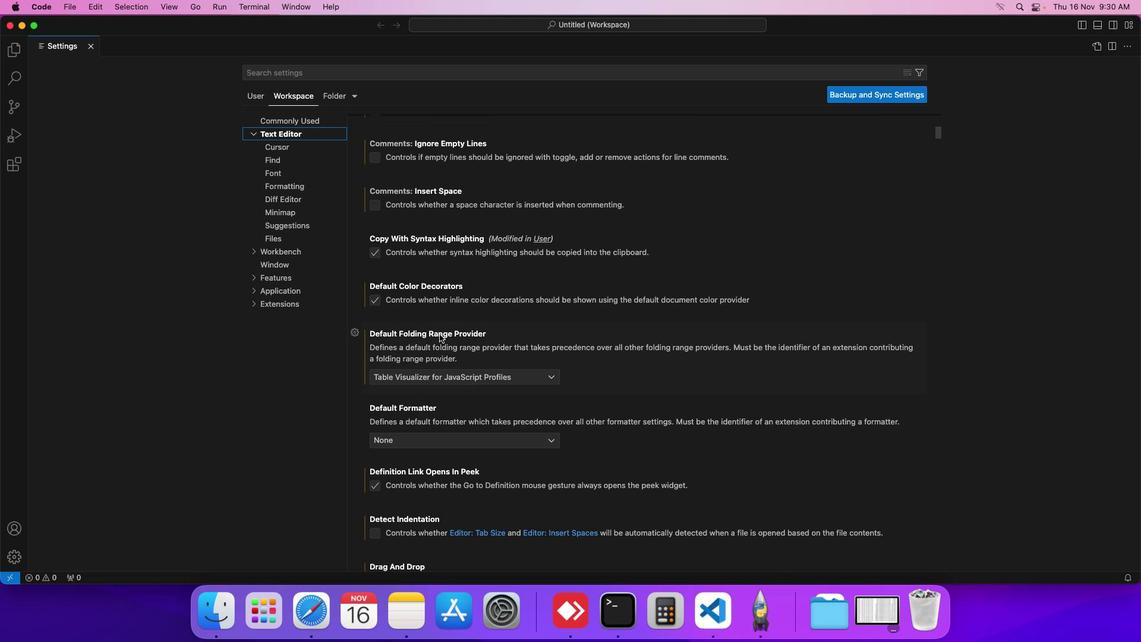 
Action: Mouse scrolled (439, 334) with delta (0, 0)
Screenshot: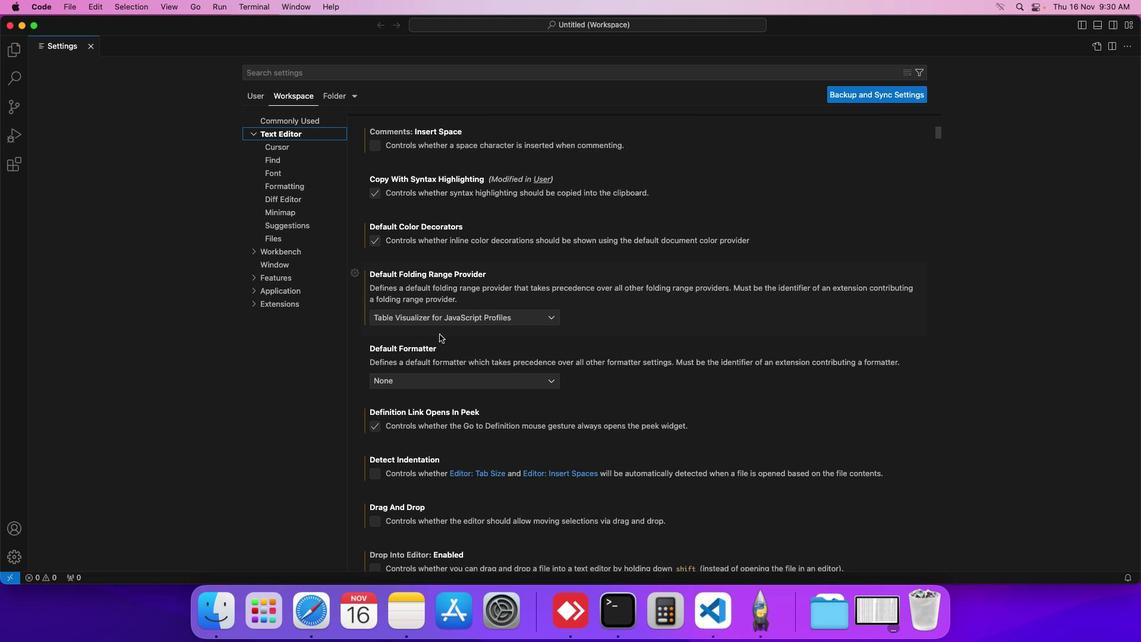 
Action: Mouse scrolled (439, 334) with delta (0, 0)
Screenshot: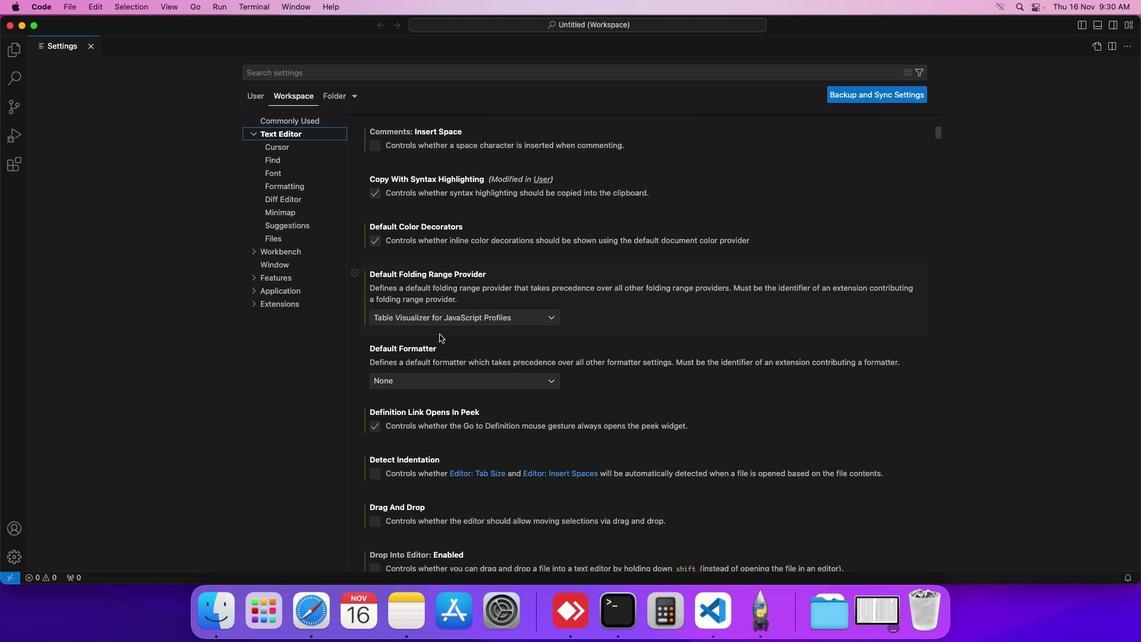
Action: Mouse scrolled (439, 334) with delta (0, 0)
Screenshot: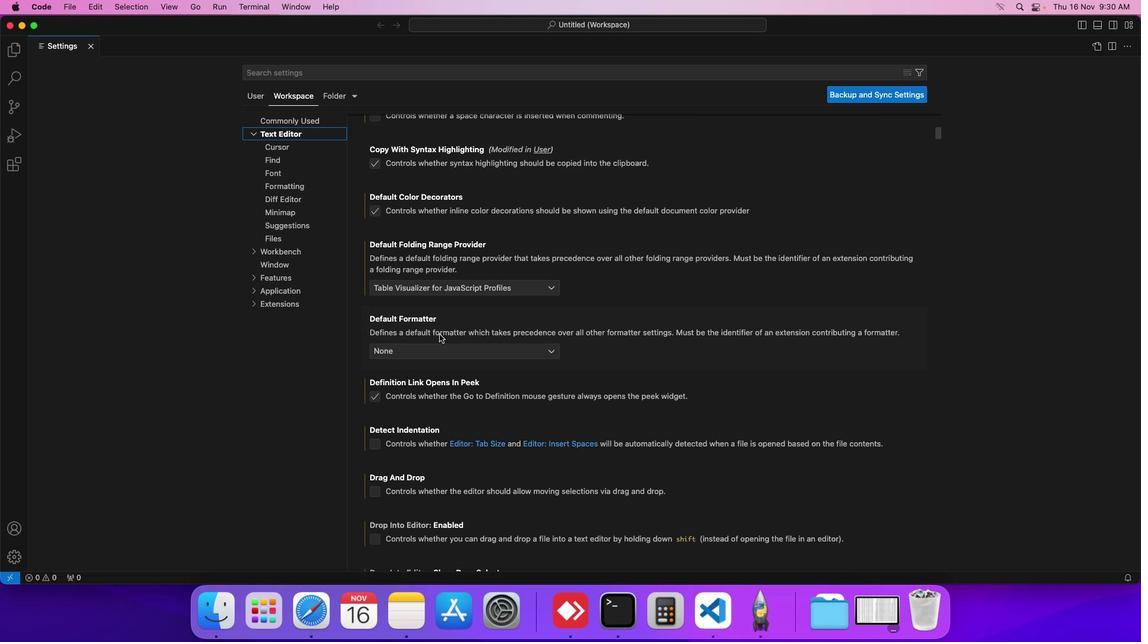 
Action: Mouse scrolled (439, 334) with delta (0, 0)
Screenshot: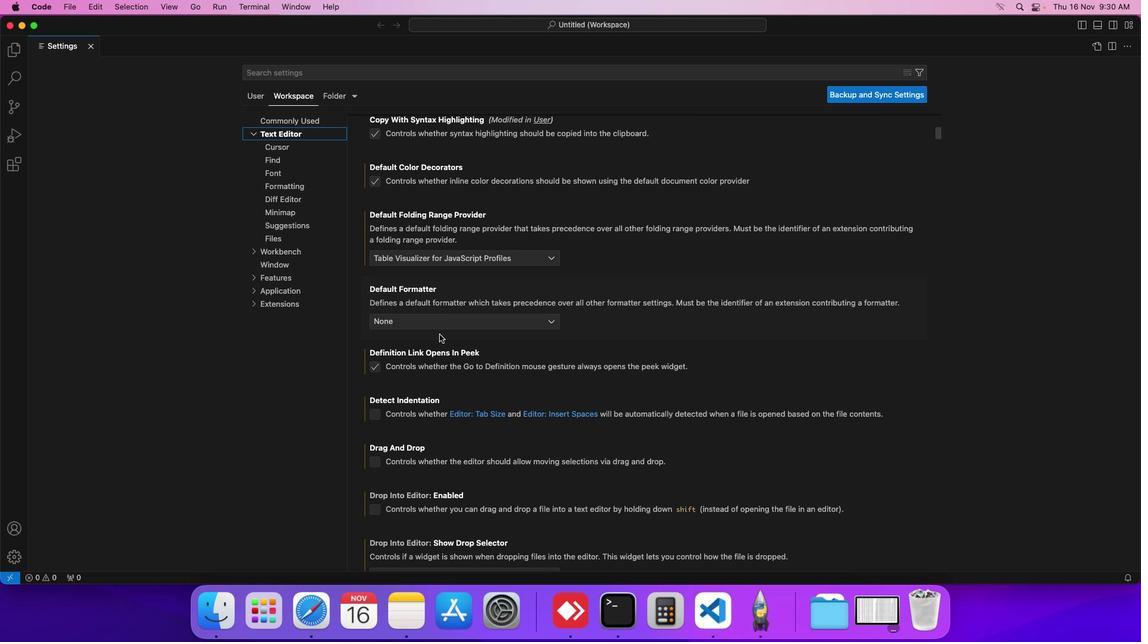 
Action: Mouse scrolled (439, 334) with delta (0, 0)
Screenshot: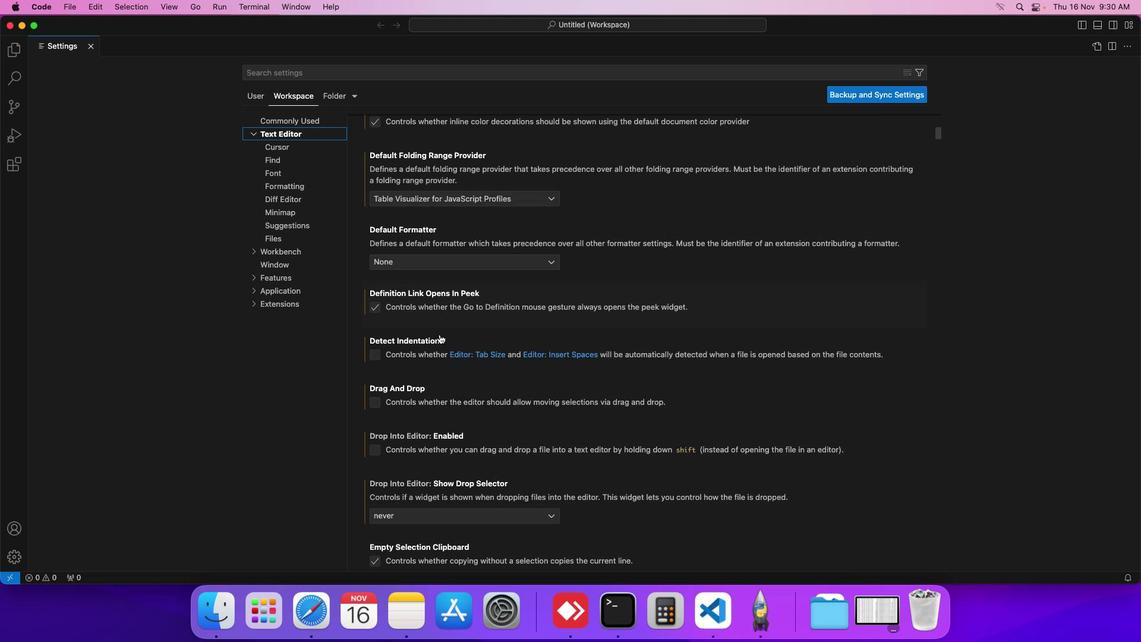 
Action: Mouse scrolled (439, 334) with delta (0, 0)
Screenshot: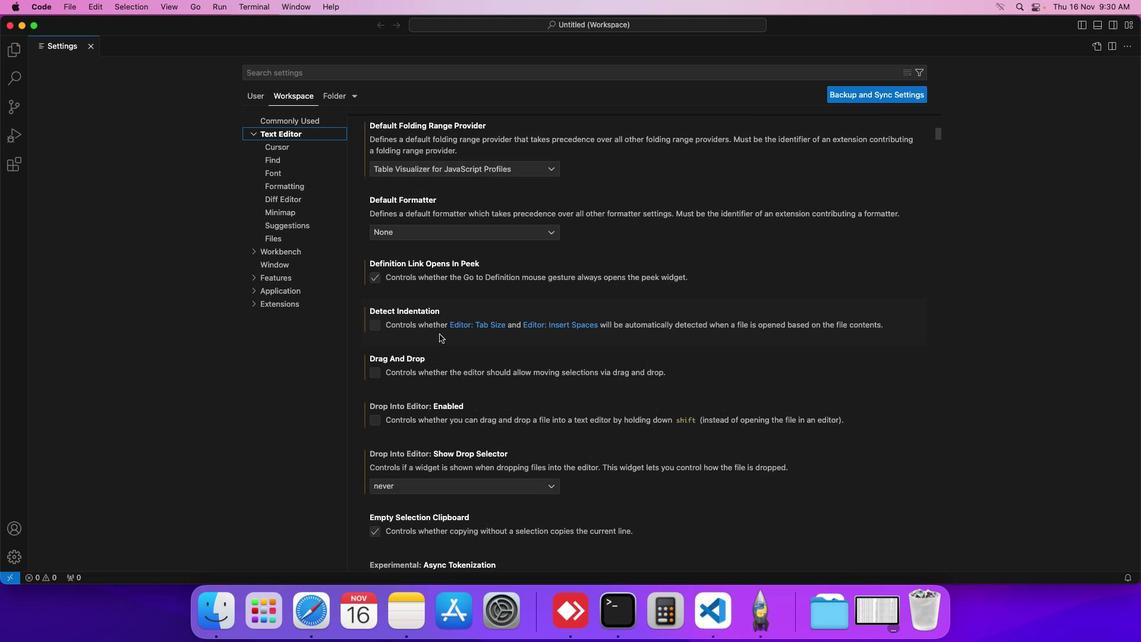 
Action: Mouse scrolled (439, 334) with delta (0, 0)
Screenshot: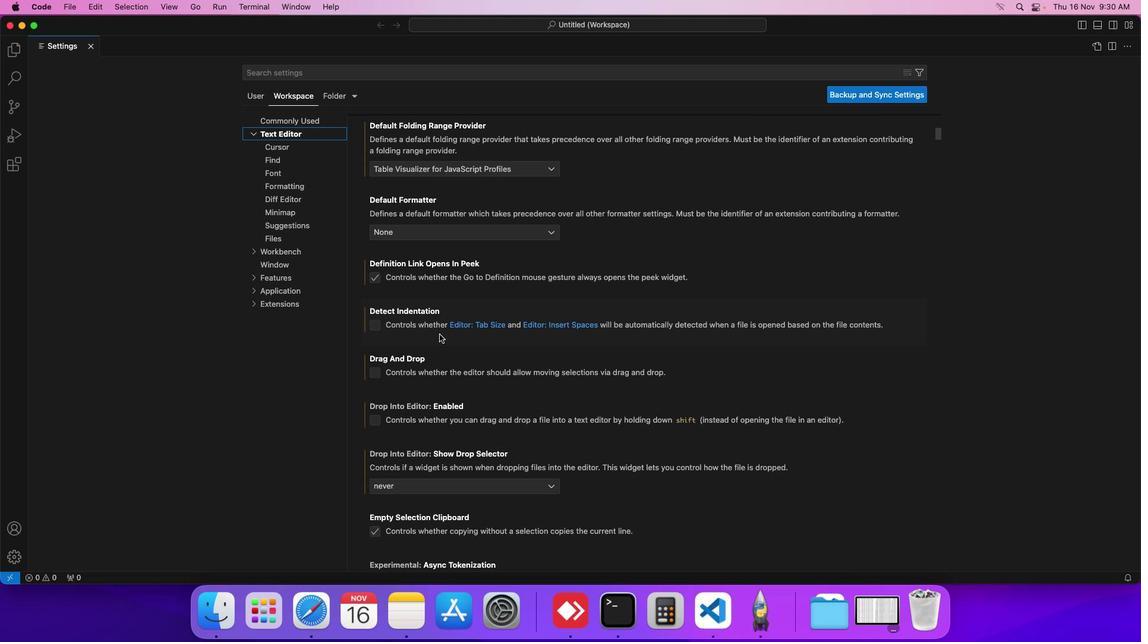 
Action: Mouse scrolled (439, 334) with delta (0, 0)
Screenshot: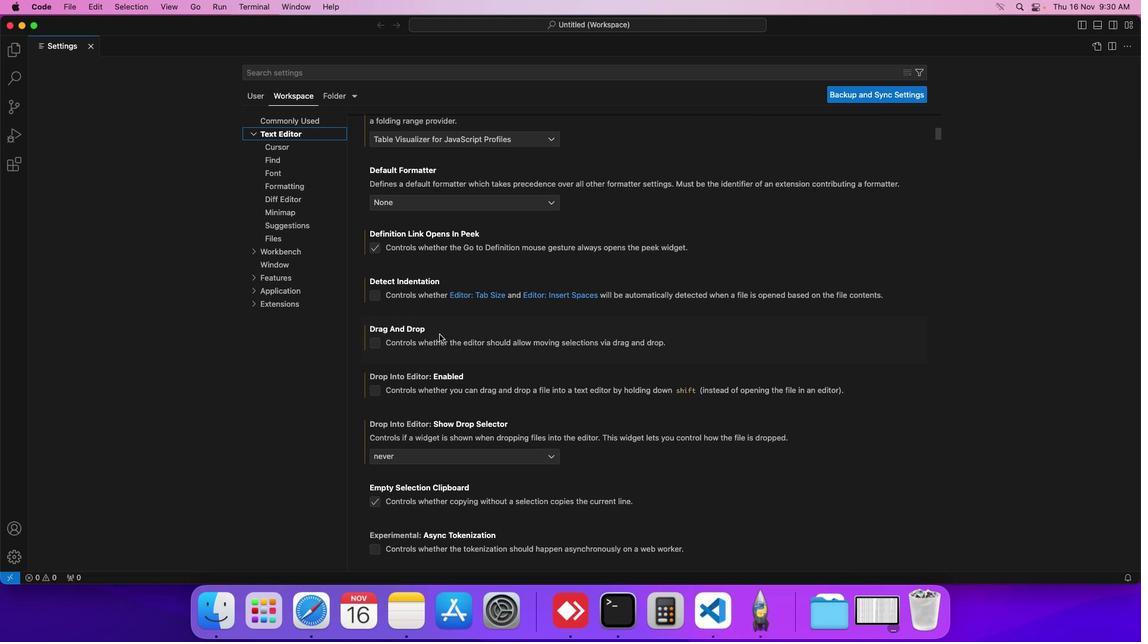 
Action: Mouse scrolled (439, 334) with delta (0, 0)
Screenshot: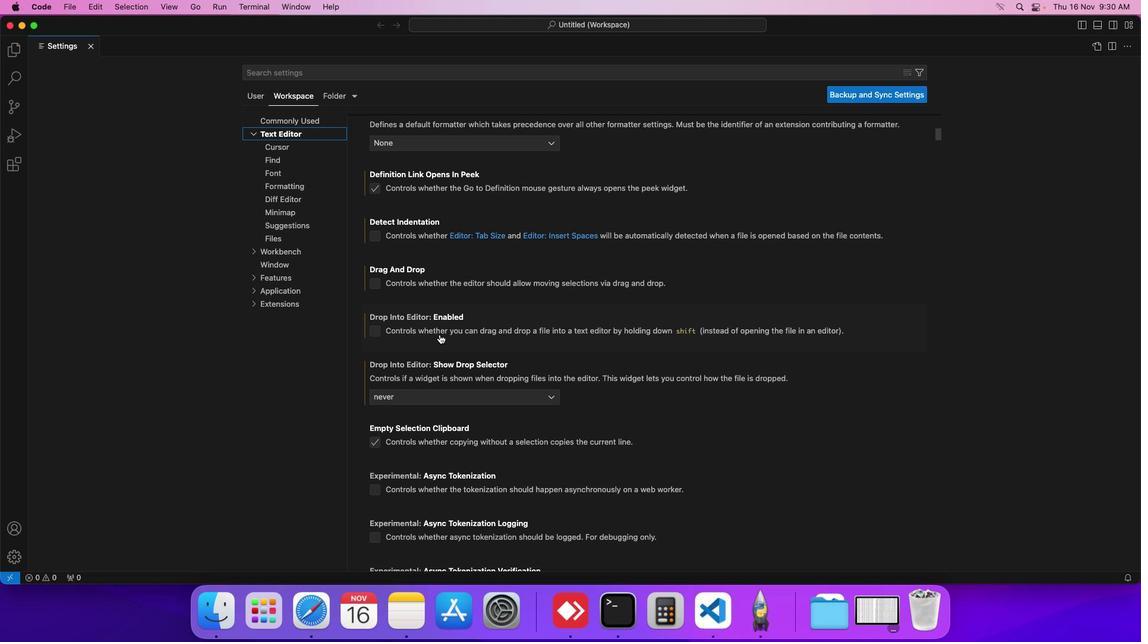 
Action: Mouse scrolled (439, 334) with delta (0, 0)
Screenshot: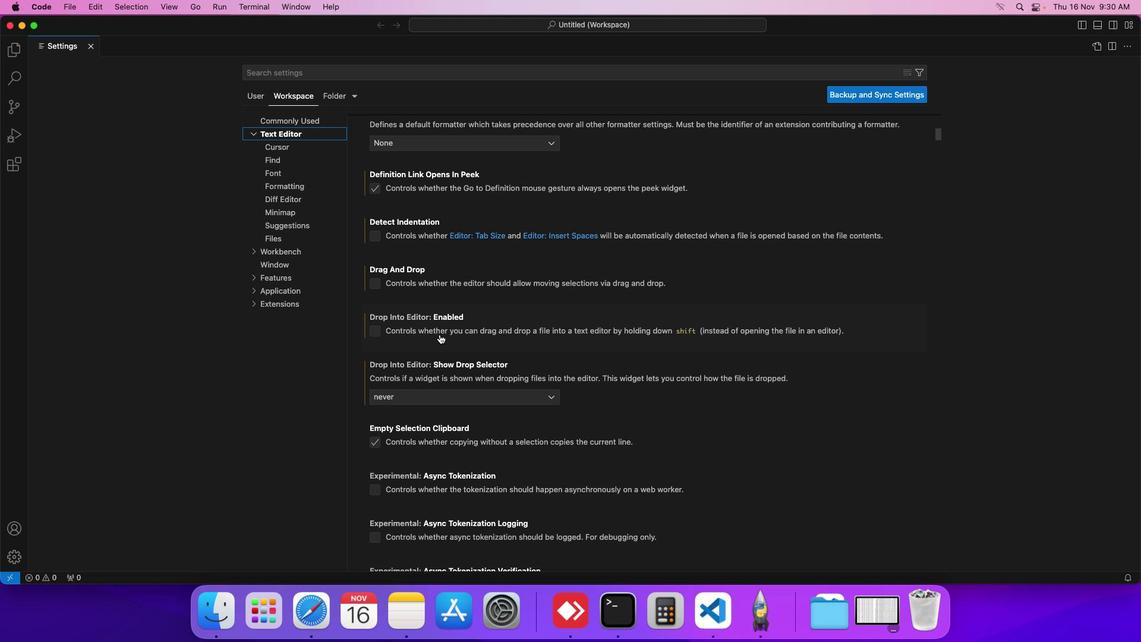 
Action: Mouse scrolled (439, 334) with delta (0, 0)
Screenshot: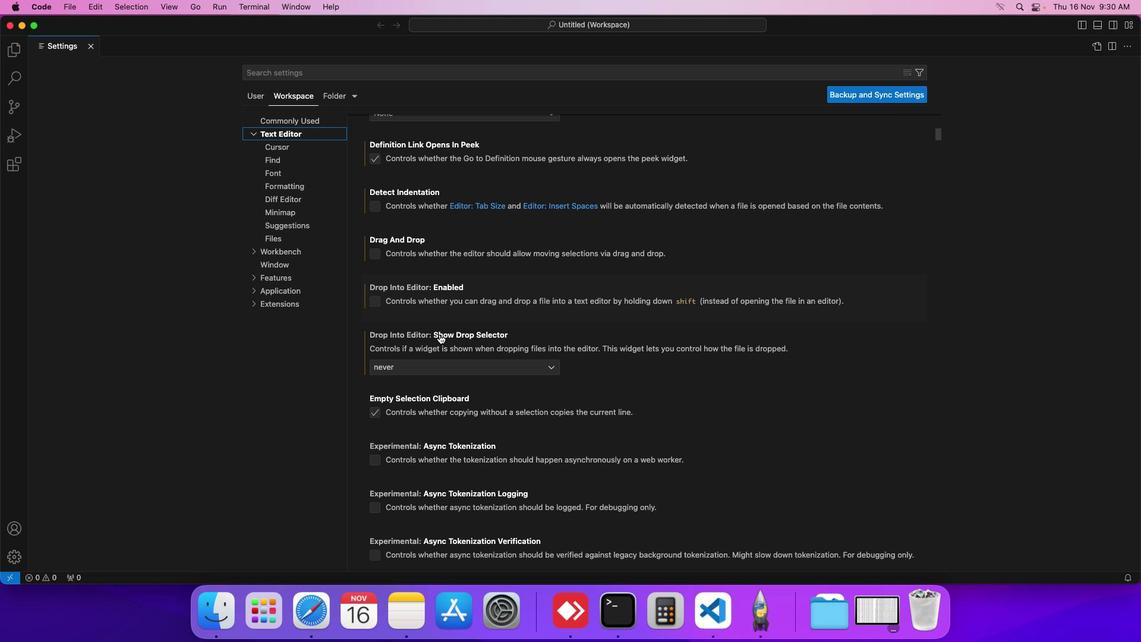 
Action: Mouse scrolled (439, 334) with delta (0, 0)
Screenshot: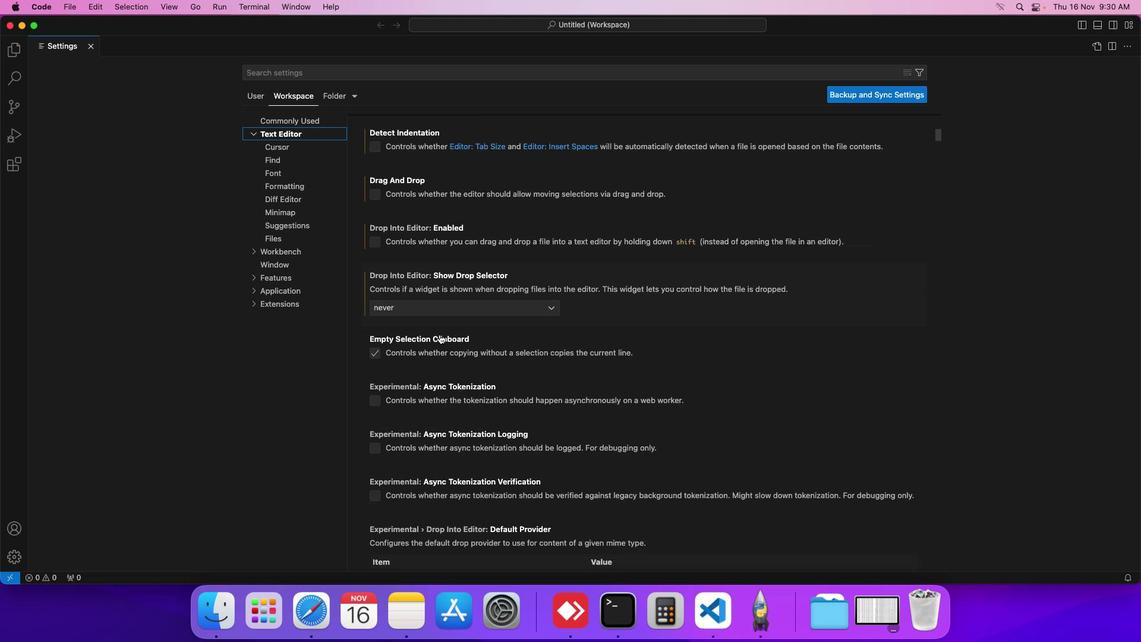 
Action: Mouse scrolled (439, 334) with delta (0, 0)
Screenshot: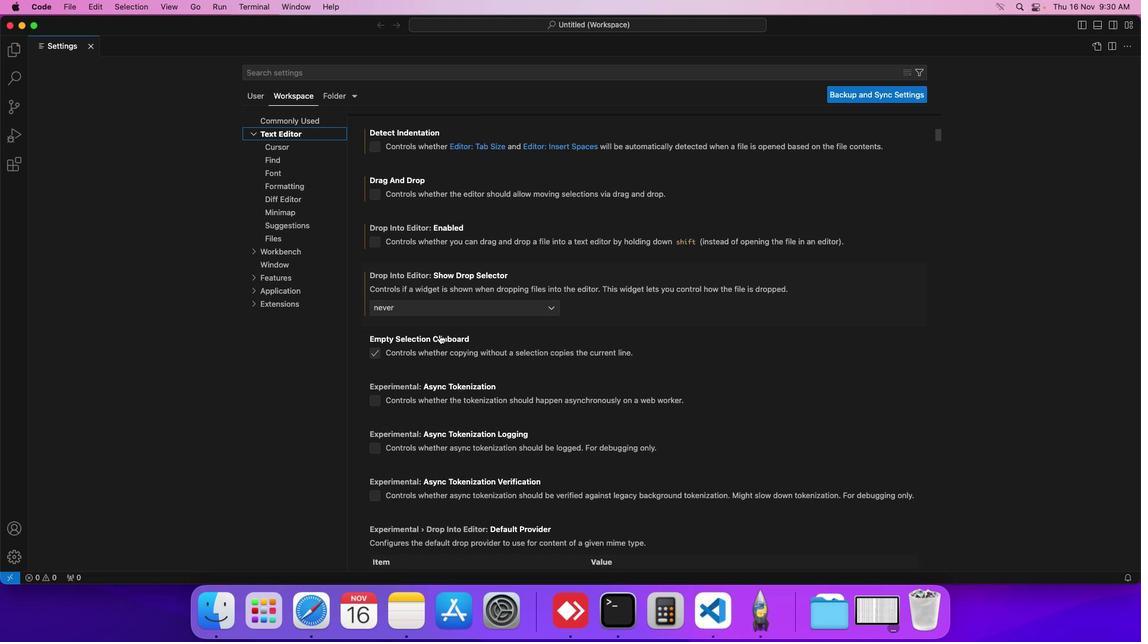 
Action: Mouse moved to (439, 334)
Screenshot: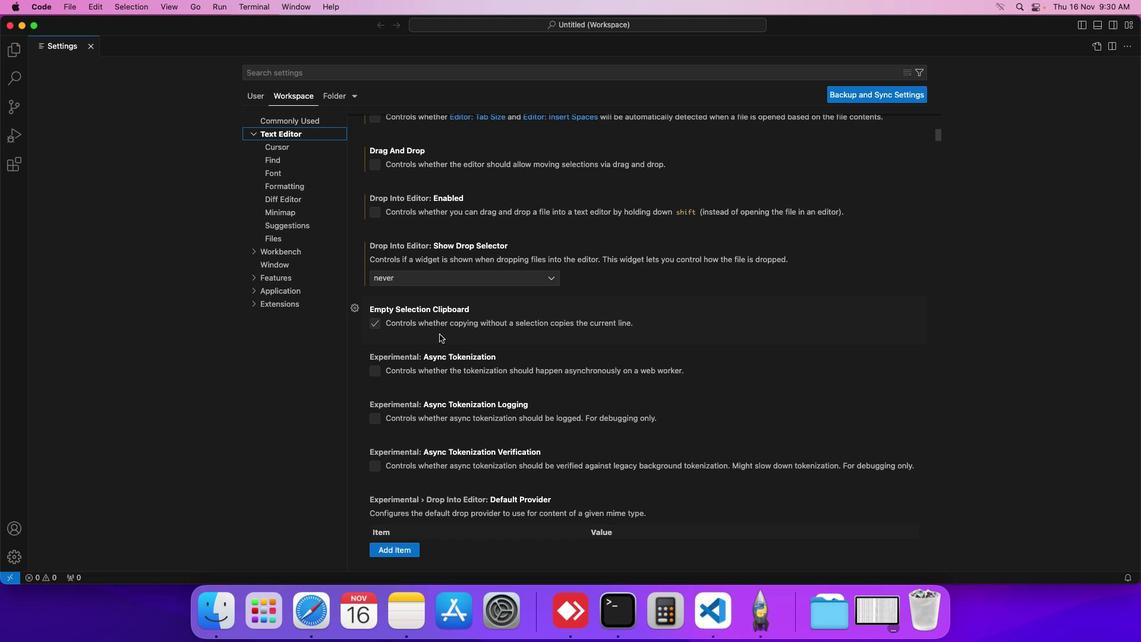 
Action: Mouse scrolled (439, 334) with delta (0, 0)
Screenshot: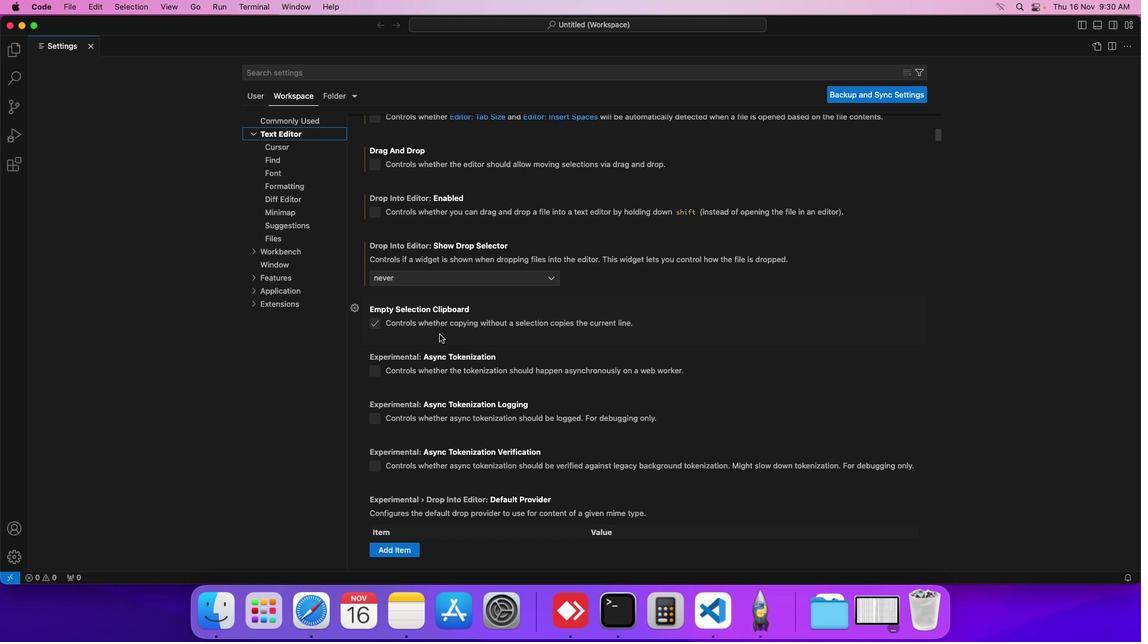 
Action: Mouse scrolled (439, 334) with delta (0, 0)
Screenshot: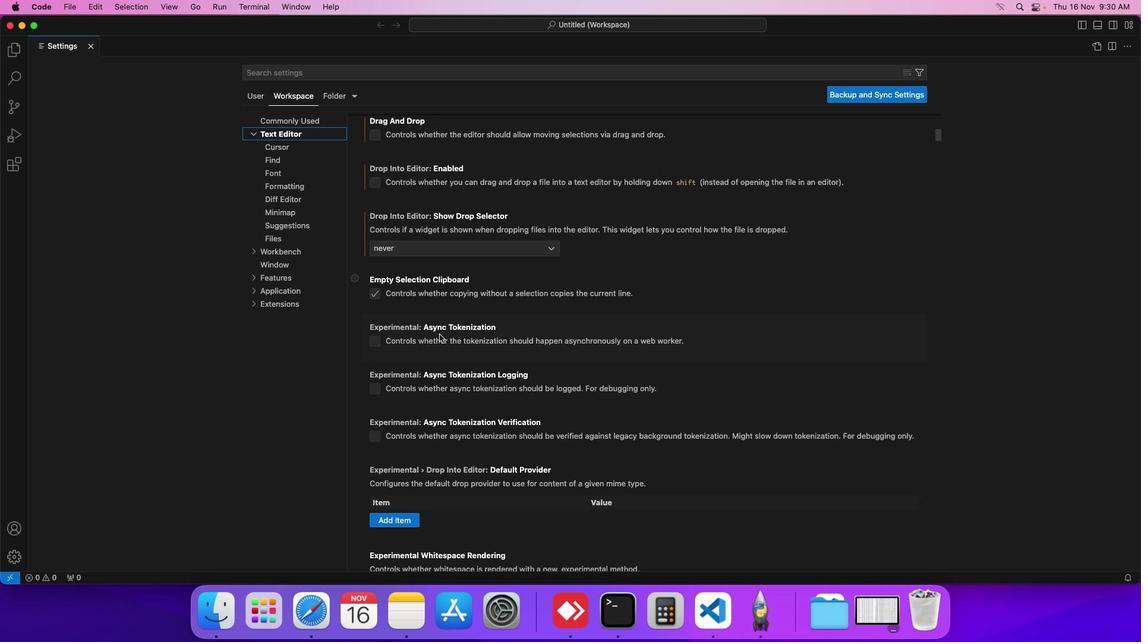 
Action: Mouse moved to (449, 250)
Screenshot: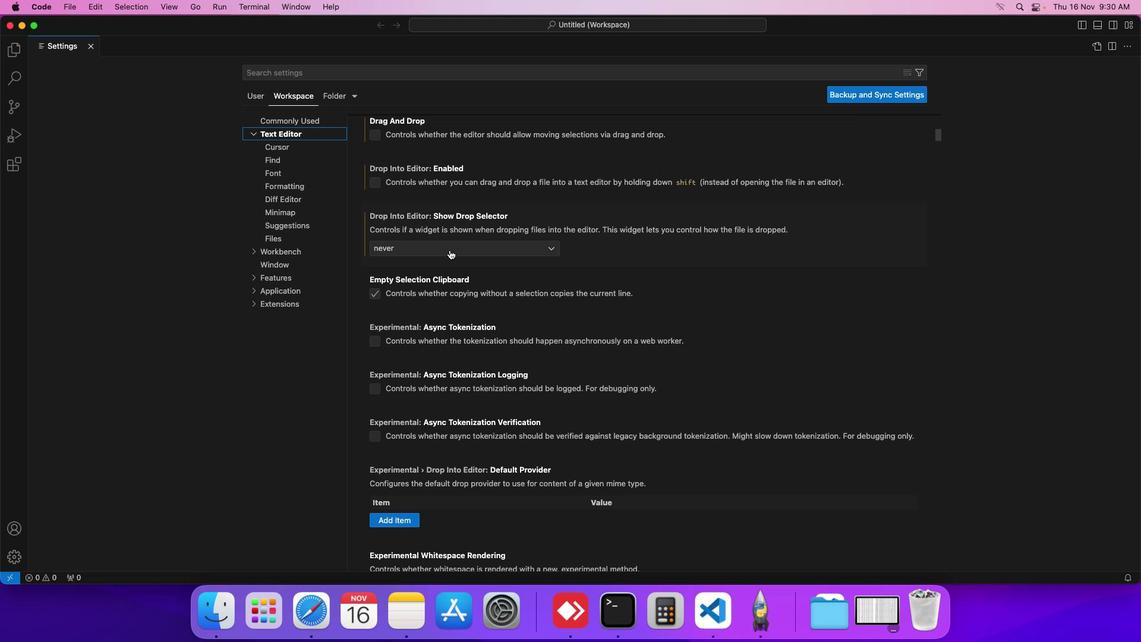 
Action: Mouse pressed left at (449, 250)
Screenshot: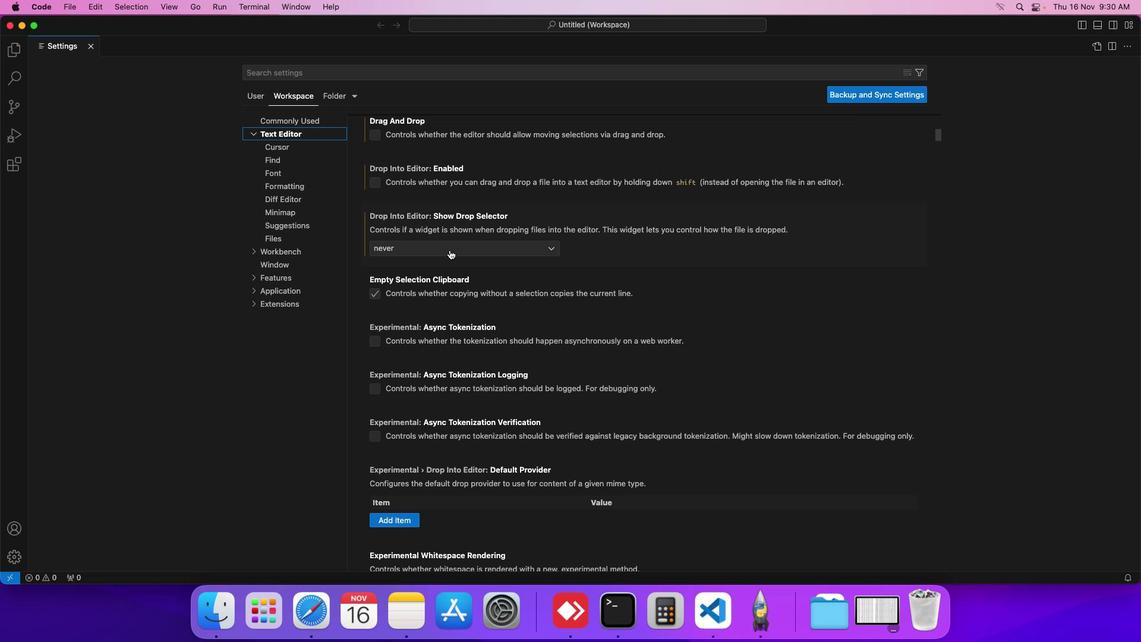 
Action: Mouse moved to (422, 266)
Screenshot: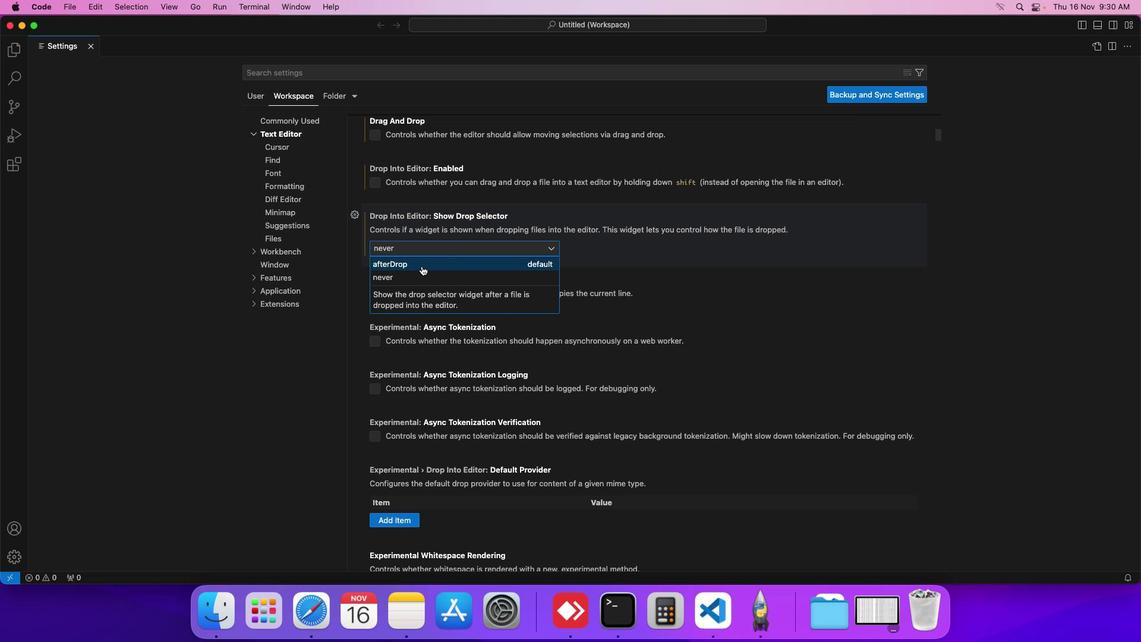
Action: Mouse pressed left at (422, 266)
Screenshot: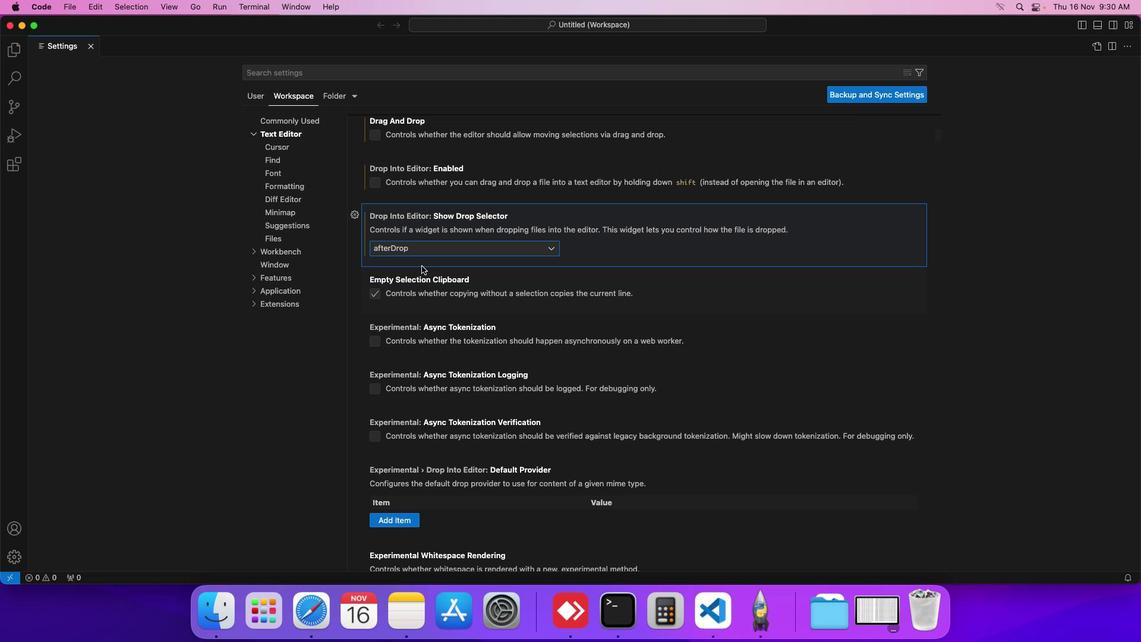 
Action: Mouse moved to (447, 254)
Screenshot: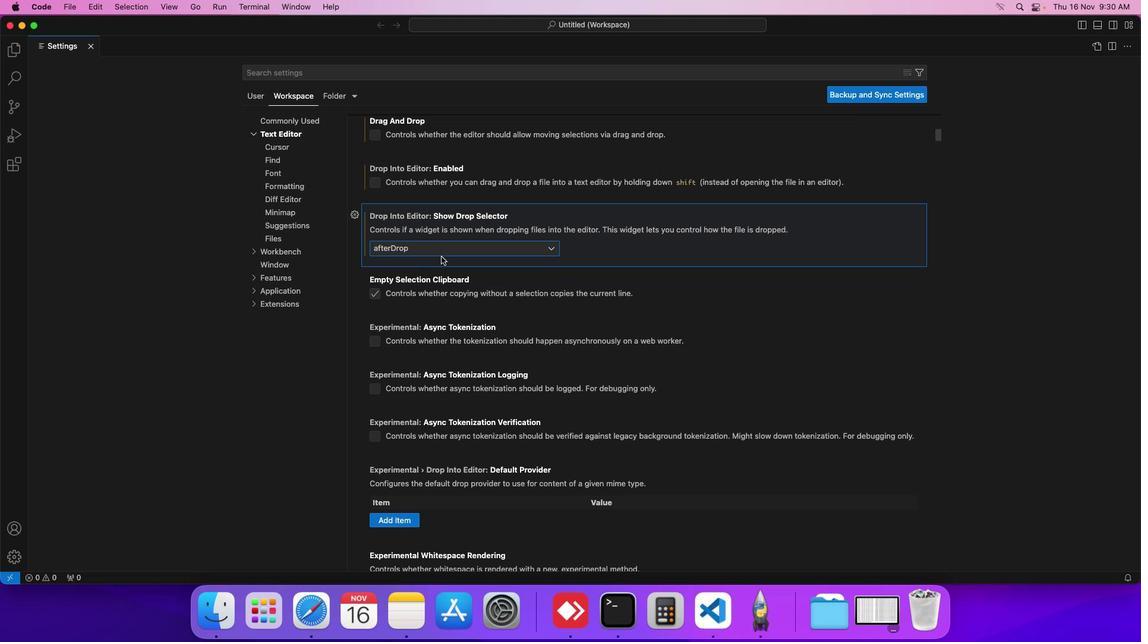 
